 Task: Look for space in Antsirabe, Madagascar from 2nd June, 2023 to 15th June, 2023 for 2 adults and 1 pet in price range Rs.10000 to Rs.15000. Place can be entire place with 1  bedroom having 1 bed and 1 bathroom. Property type can be house, flat, guest house, hotel. Booking option can be shelf check-in. Required host language is English.
Action: Mouse moved to (557, 71)
Screenshot: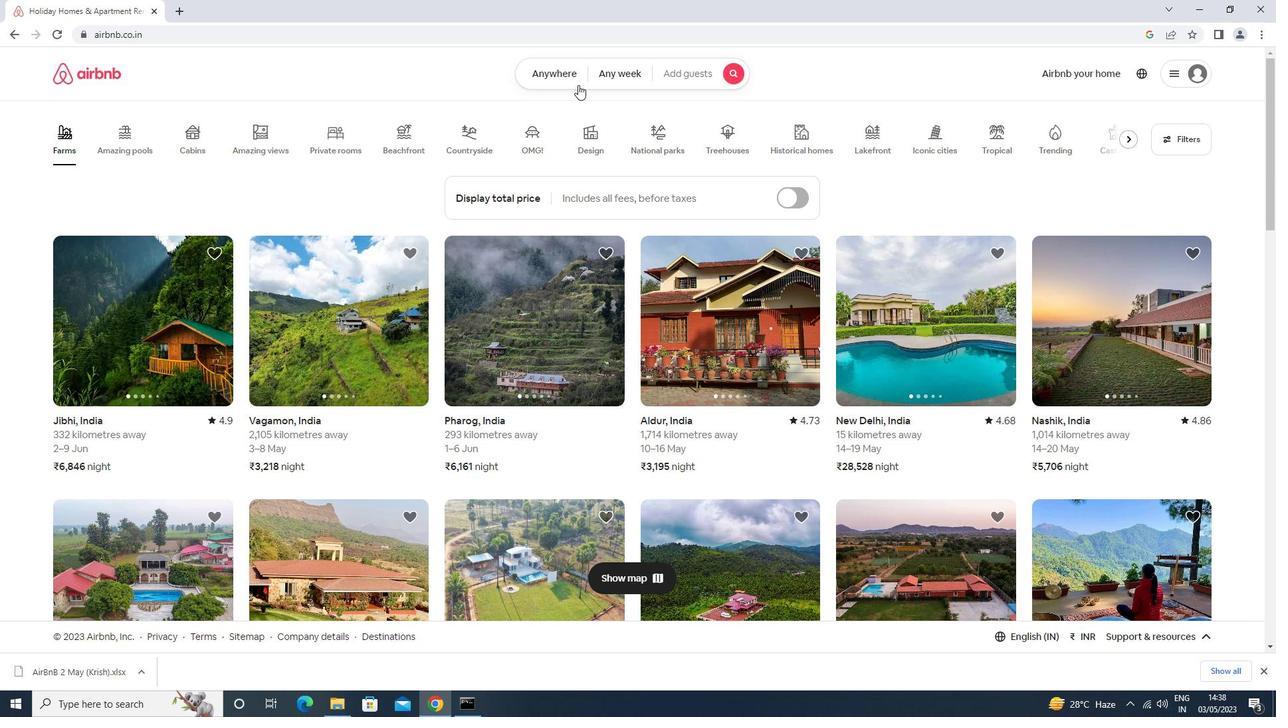 
Action: Mouse pressed left at (557, 71)
Screenshot: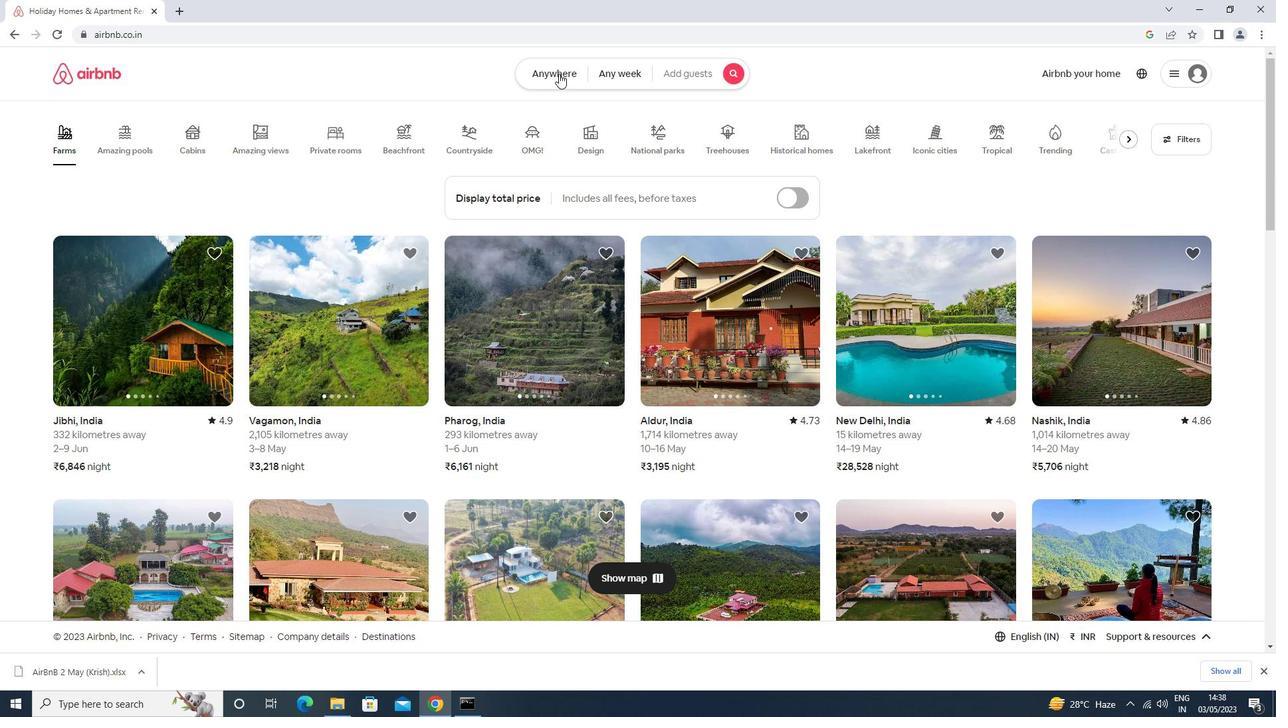 
Action: Mouse moved to (510, 123)
Screenshot: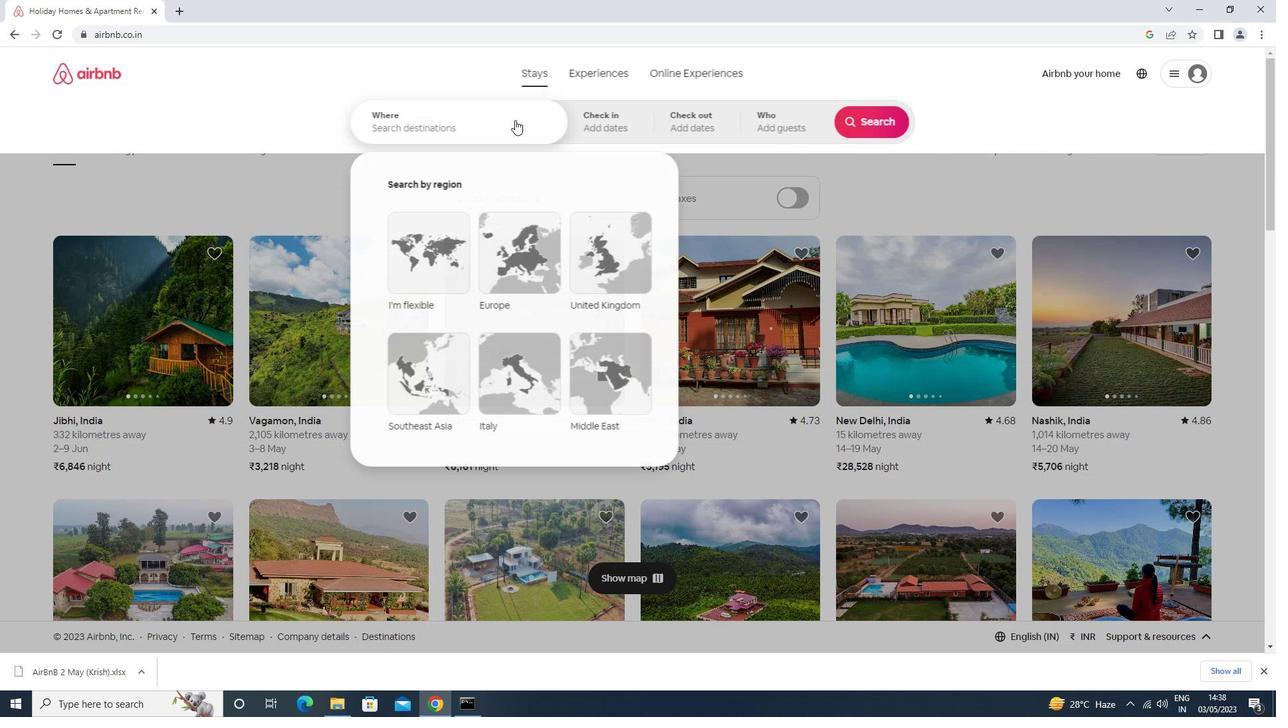 
Action: Mouse pressed left at (510, 123)
Screenshot: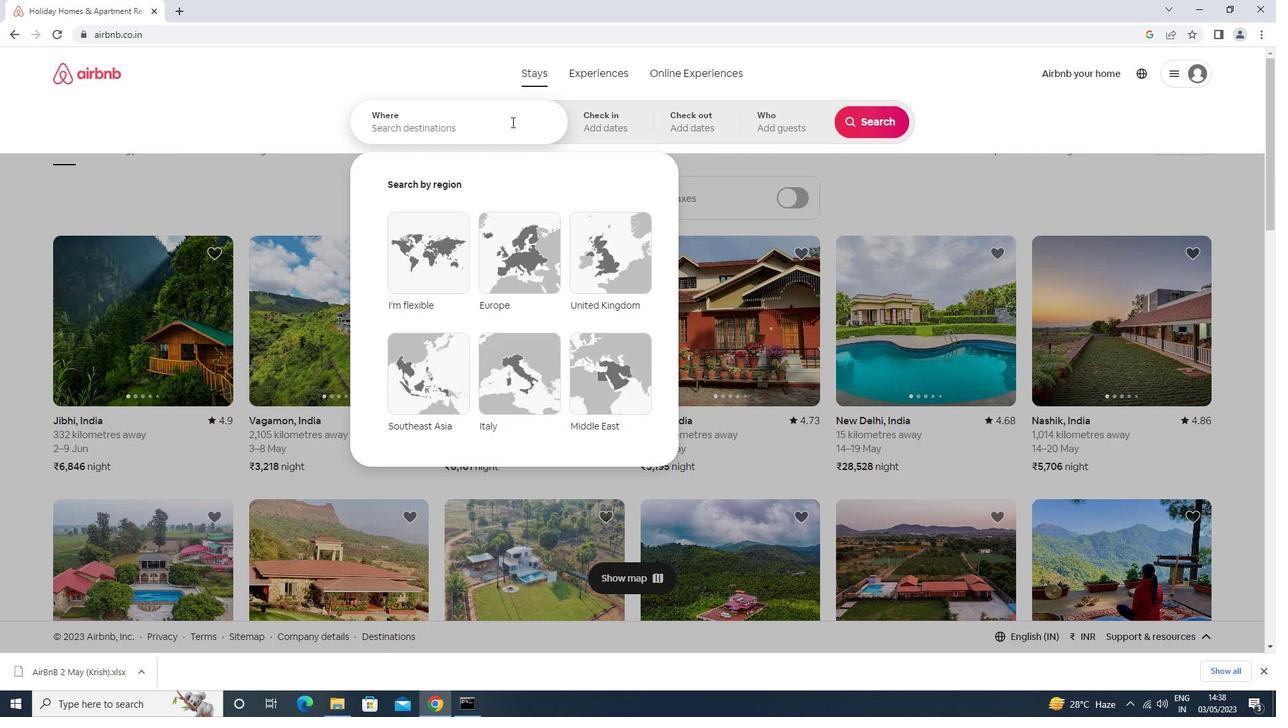 
Action: Mouse moved to (505, 126)
Screenshot: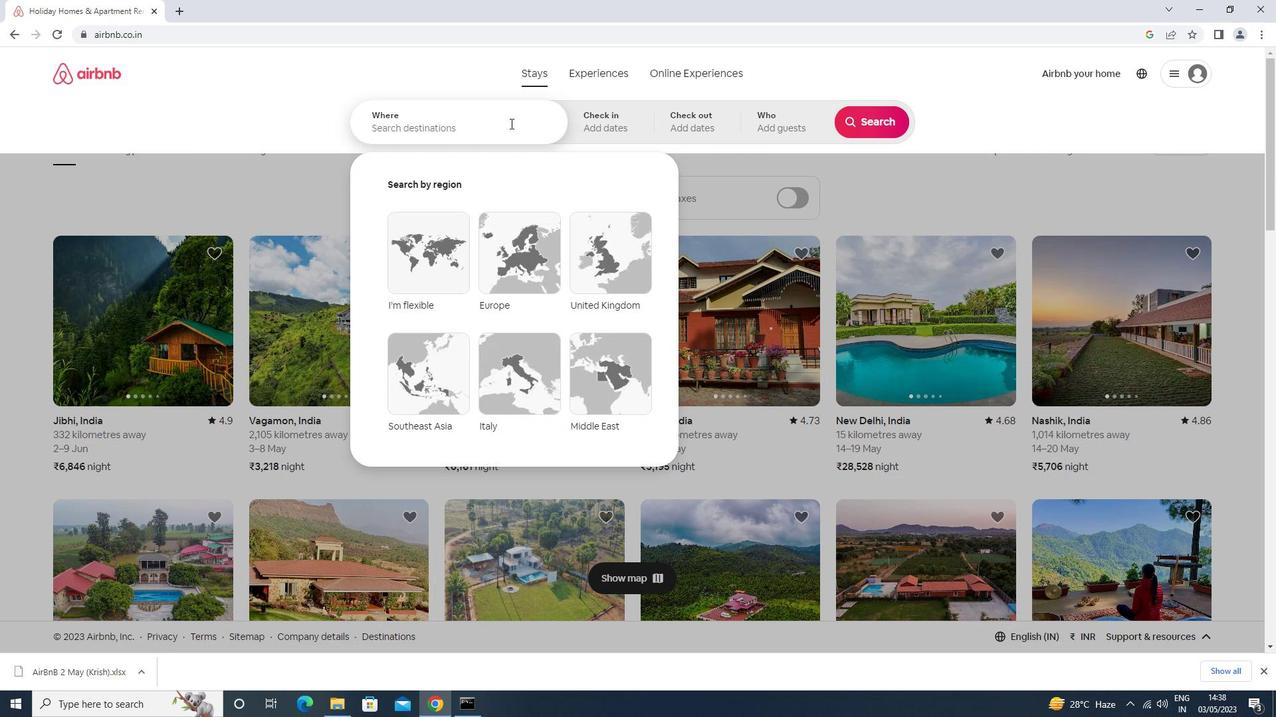 
Action: Key pressed antsirabe<Key.down><Key.down><Key.enter>
Screenshot: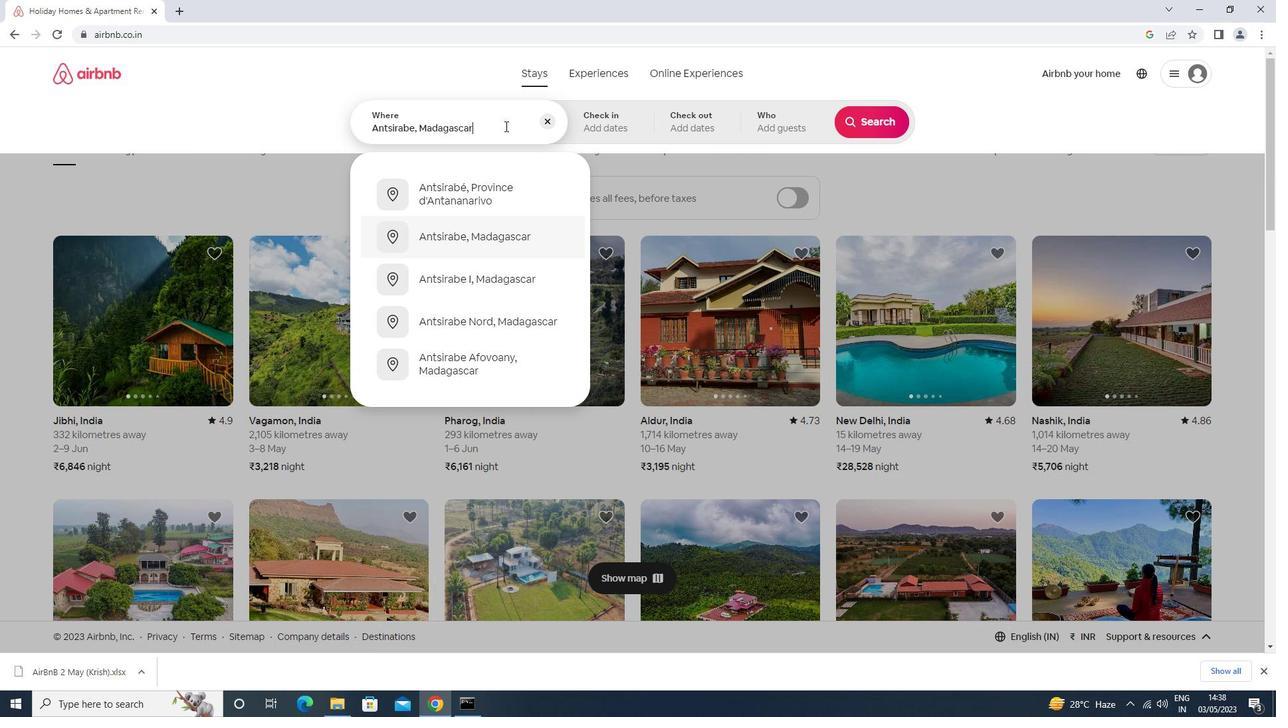 
Action: Mouse moved to (820, 286)
Screenshot: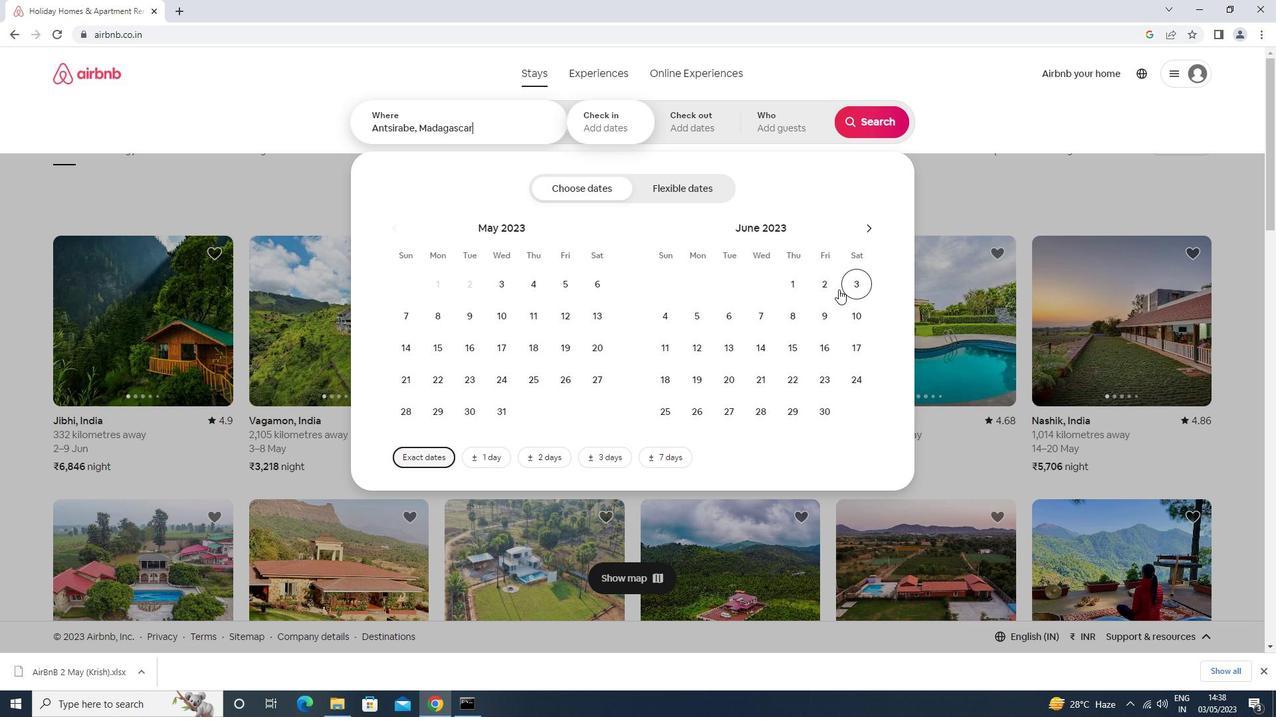 
Action: Mouse pressed left at (820, 286)
Screenshot: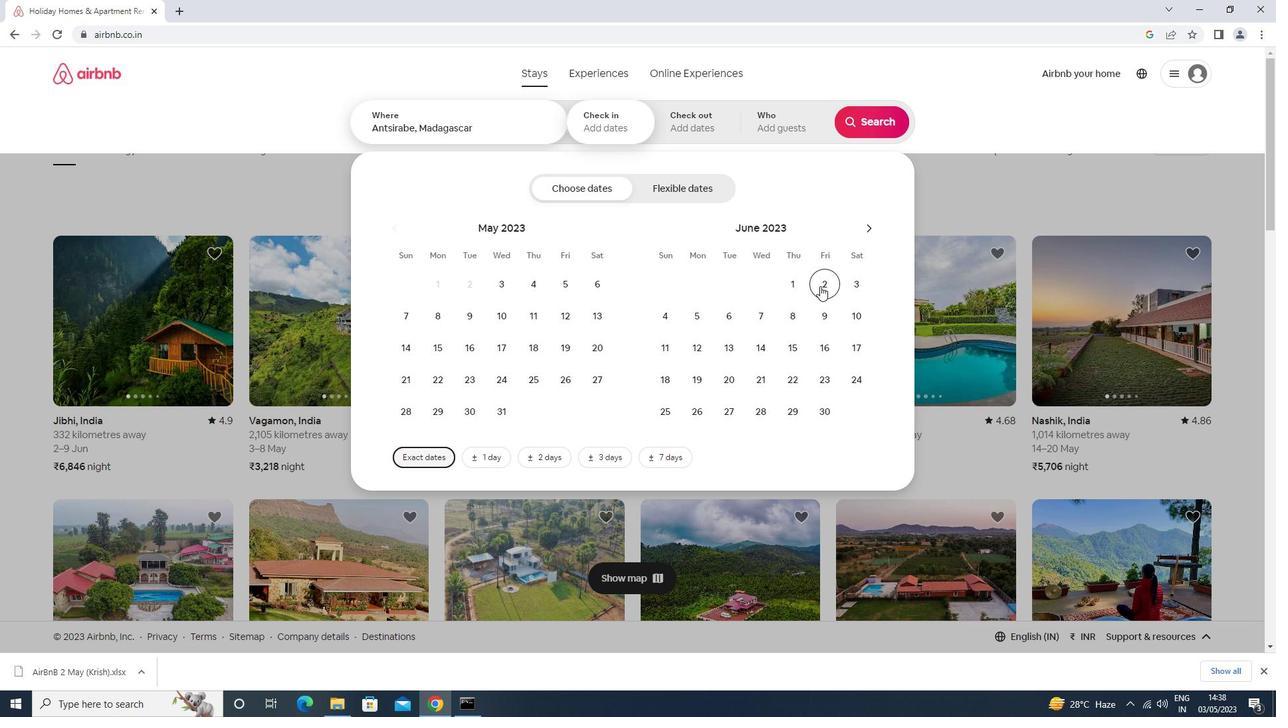
Action: Mouse moved to (789, 347)
Screenshot: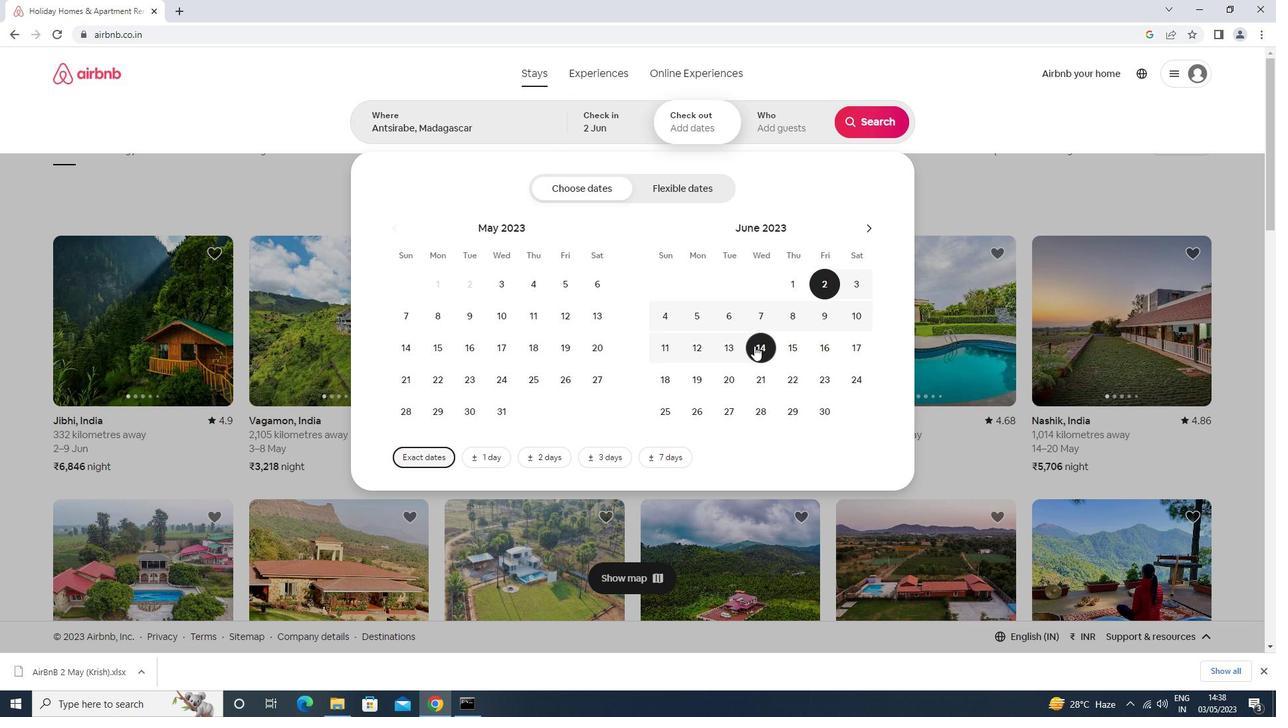 
Action: Mouse pressed left at (789, 347)
Screenshot: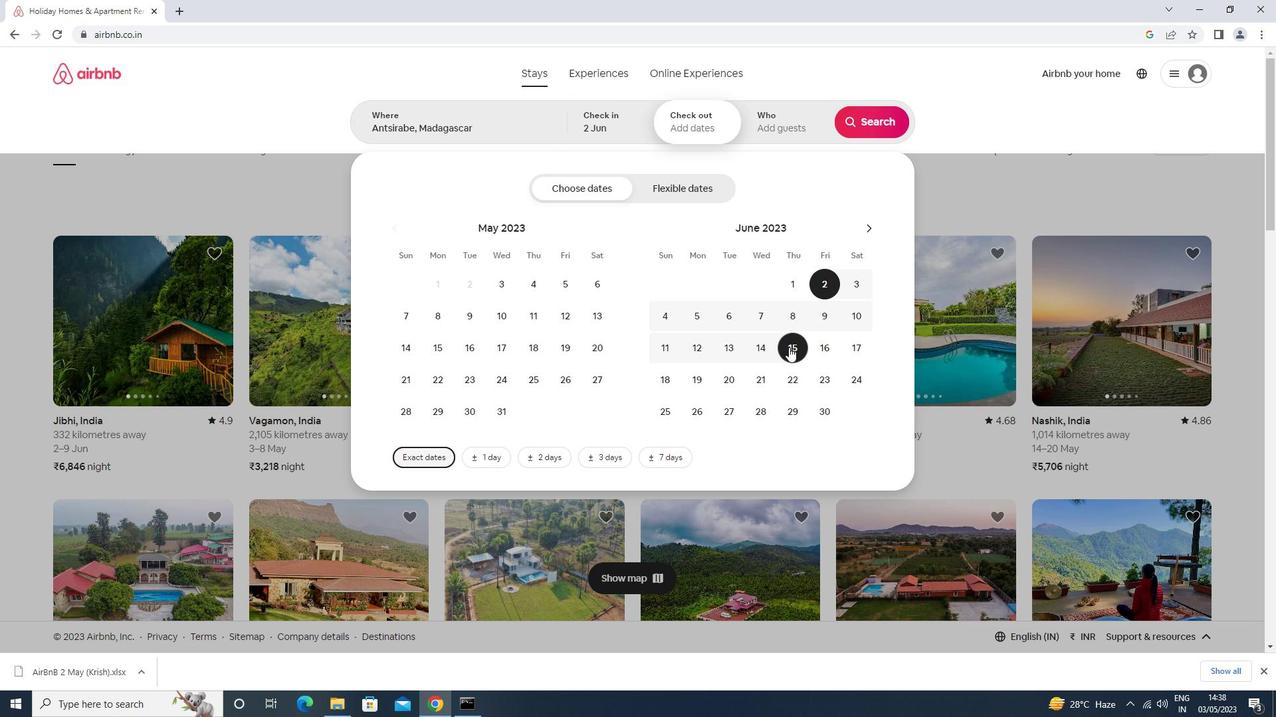 
Action: Mouse moved to (795, 117)
Screenshot: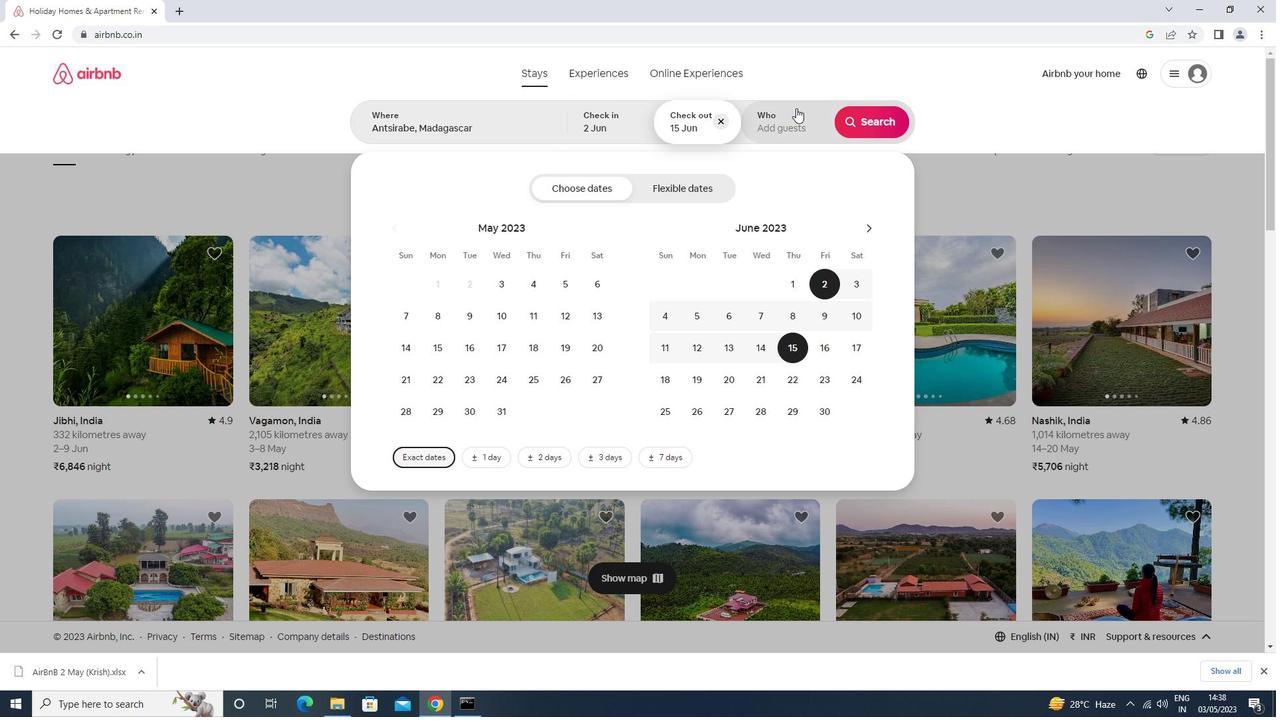 
Action: Mouse pressed left at (795, 117)
Screenshot: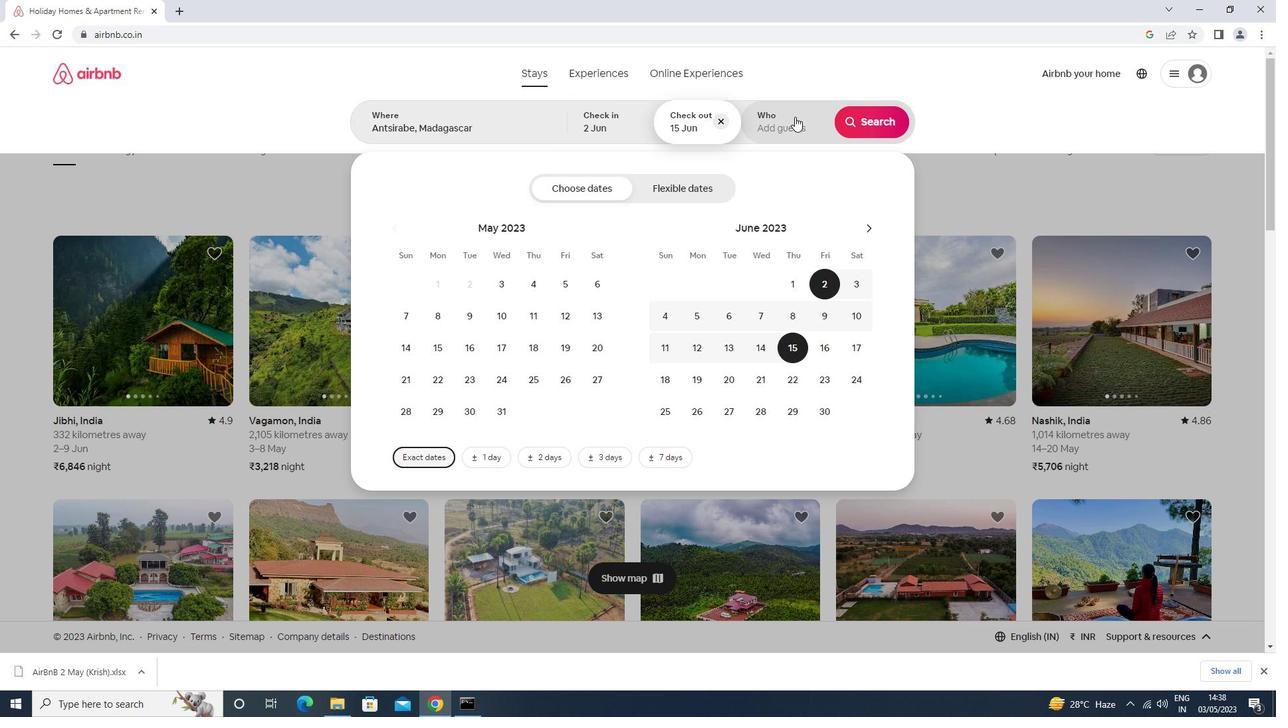 
Action: Mouse moved to (872, 188)
Screenshot: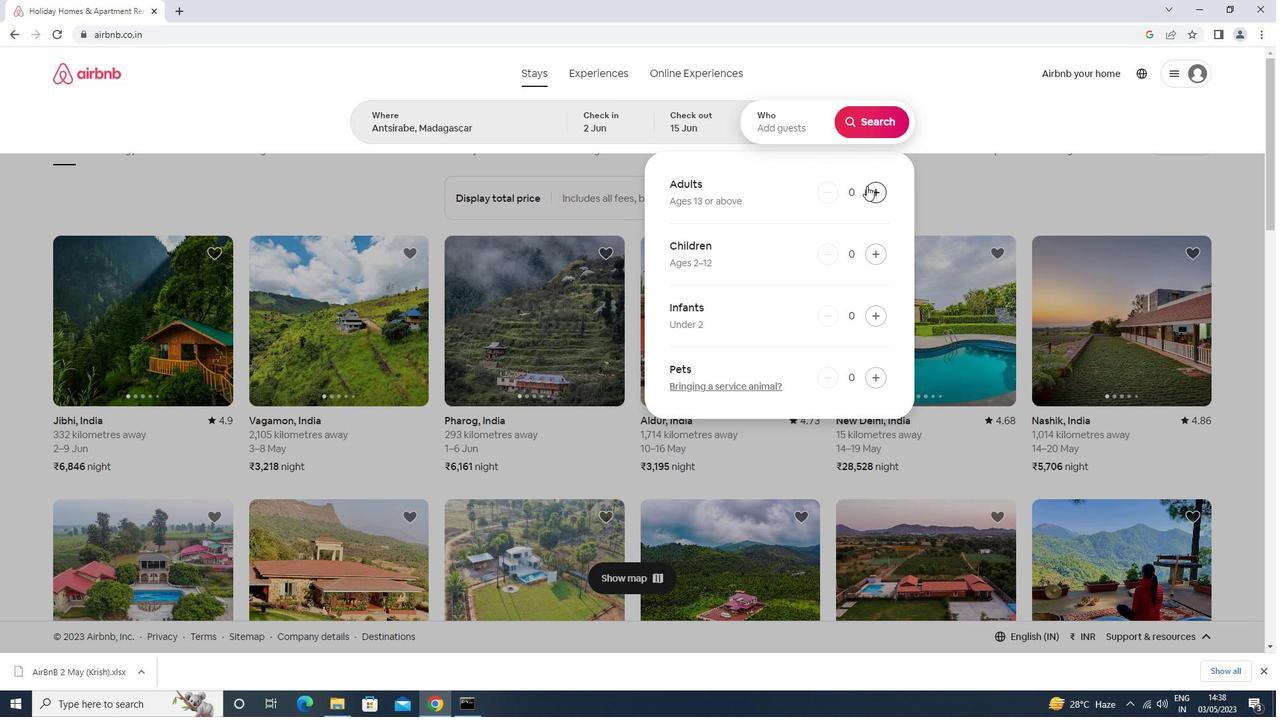 
Action: Mouse pressed left at (872, 188)
Screenshot: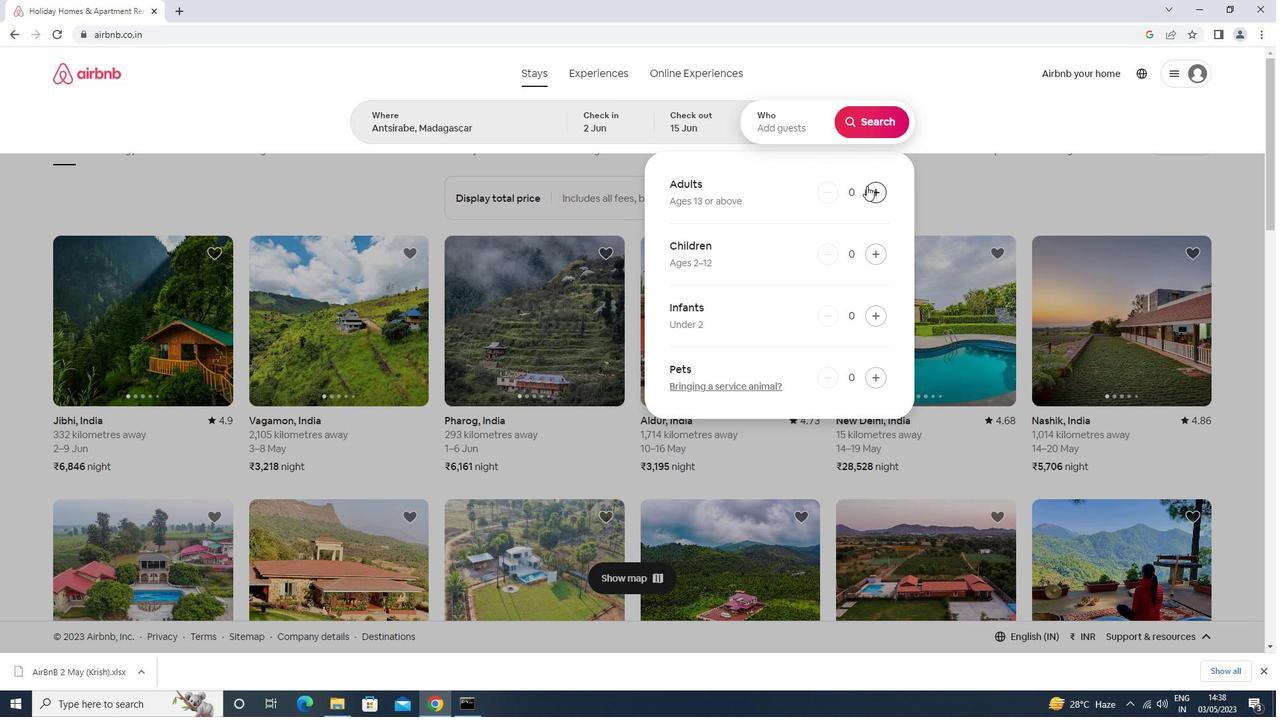 
Action: Mouse moved to (873, 188)
Screenshot: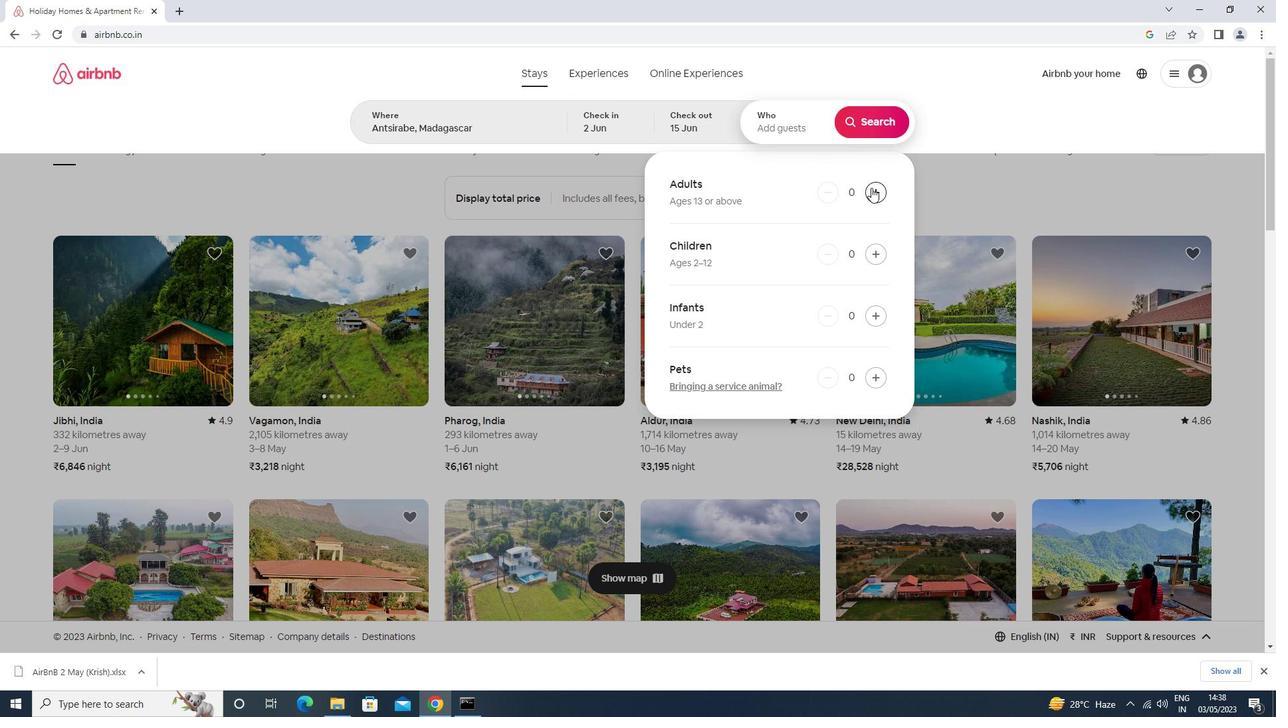 
Action: Mouse pressed left at (873, 188)
Screenshot: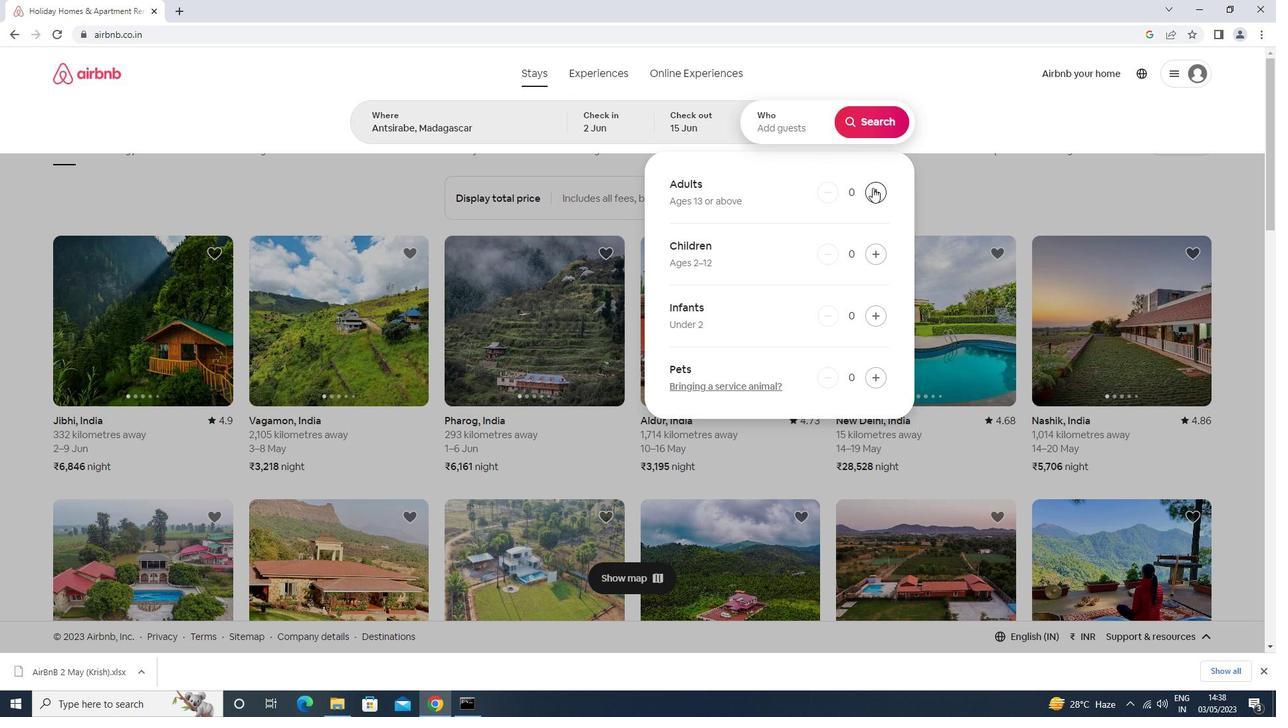 
Action: Mouse moved to (878, 380)
Screenshot: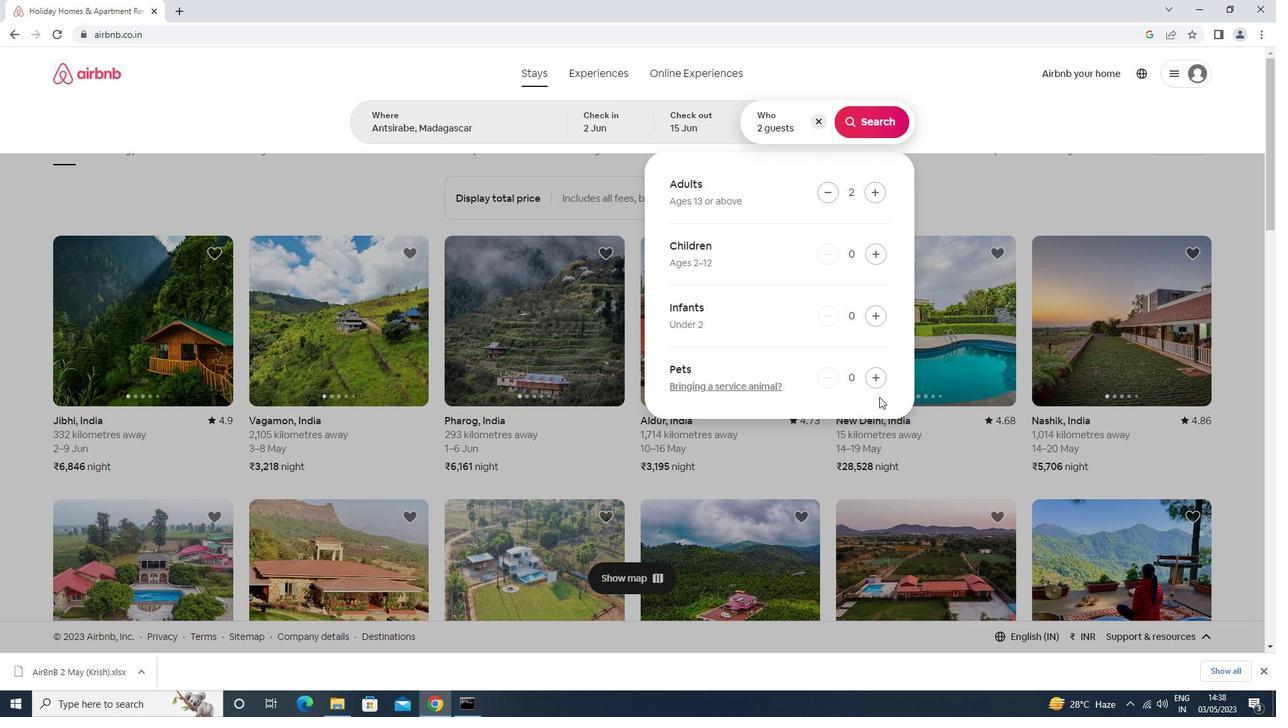 
Action: Mouse pressed left at (878, 380)
Screenshot: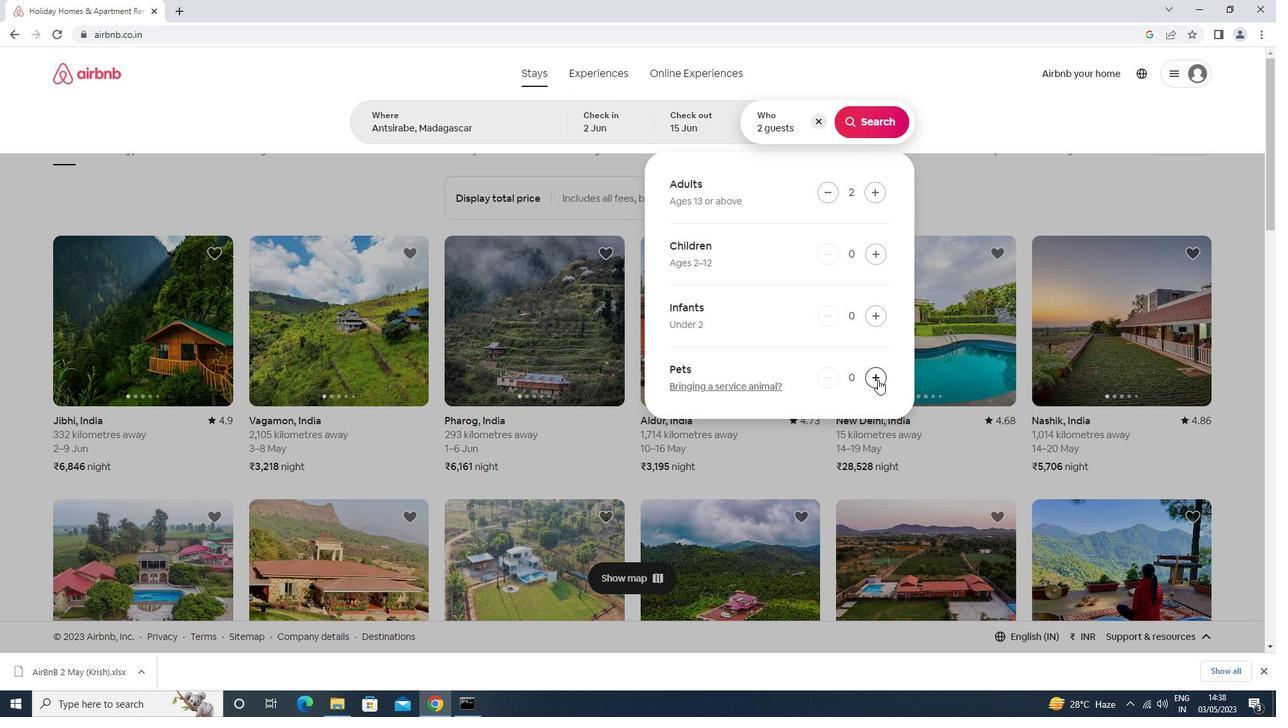 
Action: Mouse moved to (866, 107)
Screenshot: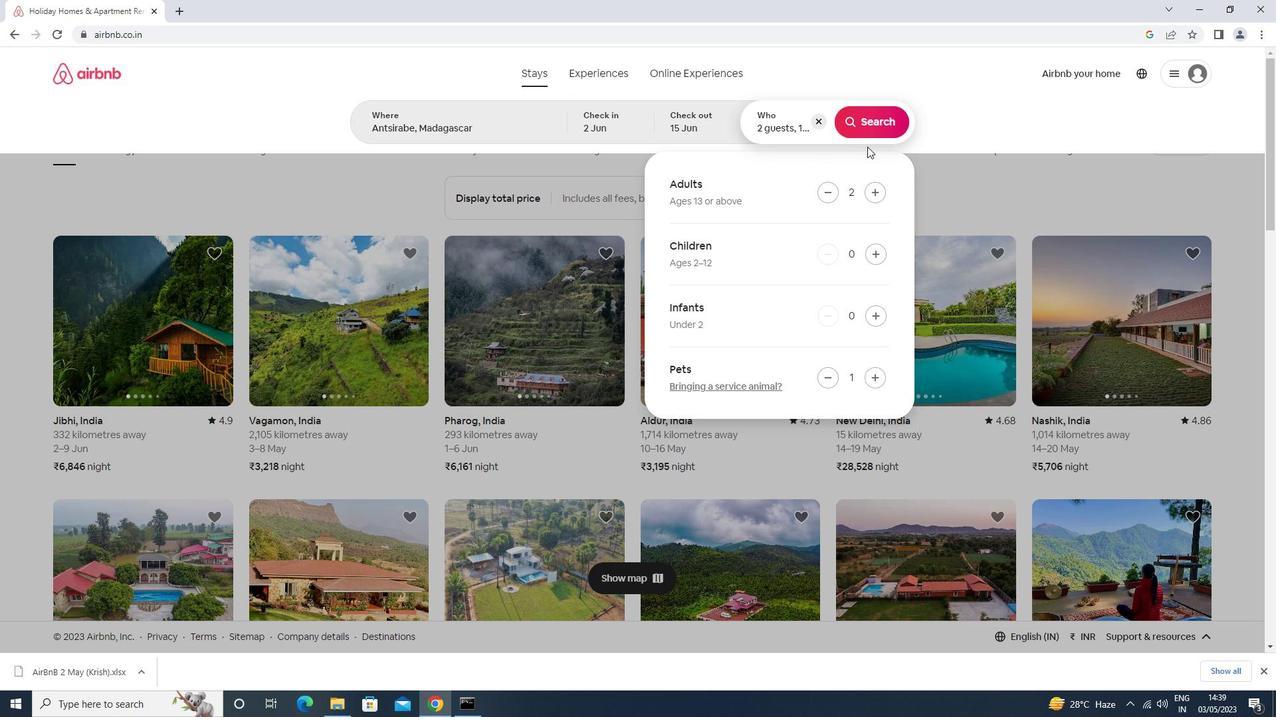 
Action: Mouse pressed left at (866, 107)
Screenshot: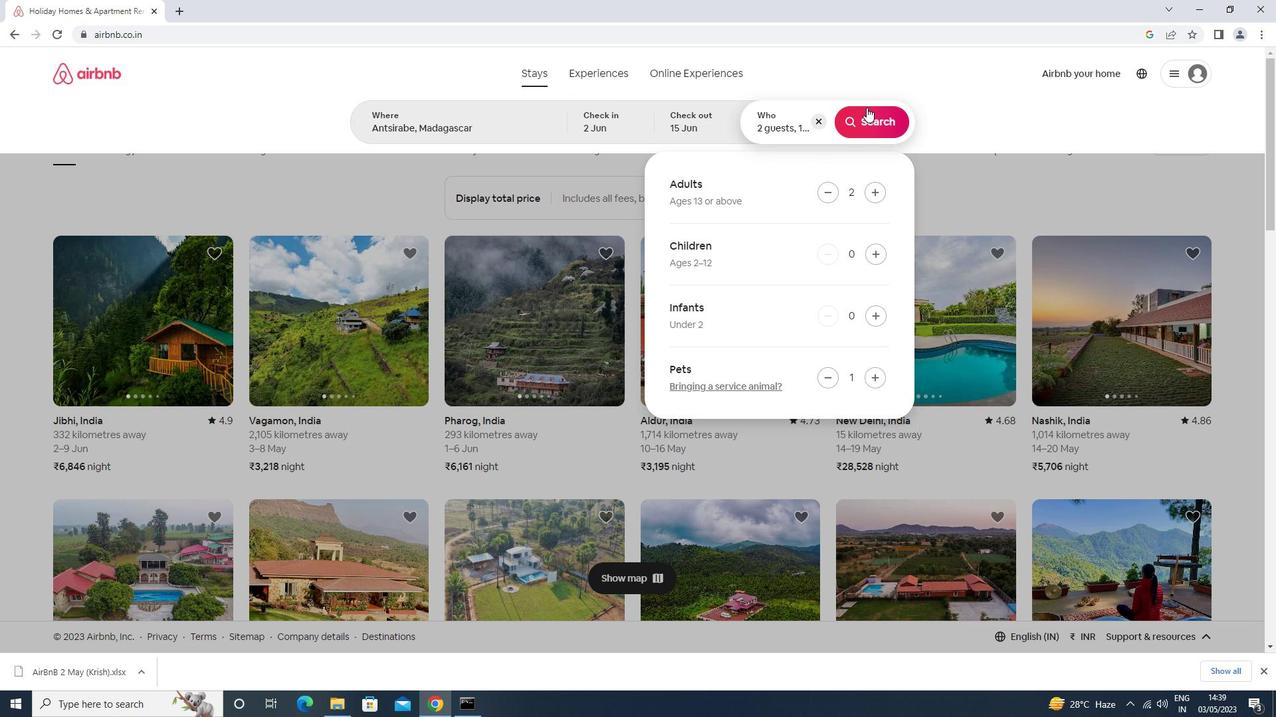 
Action: Mouse moved to (1229, 122)
Screenshot: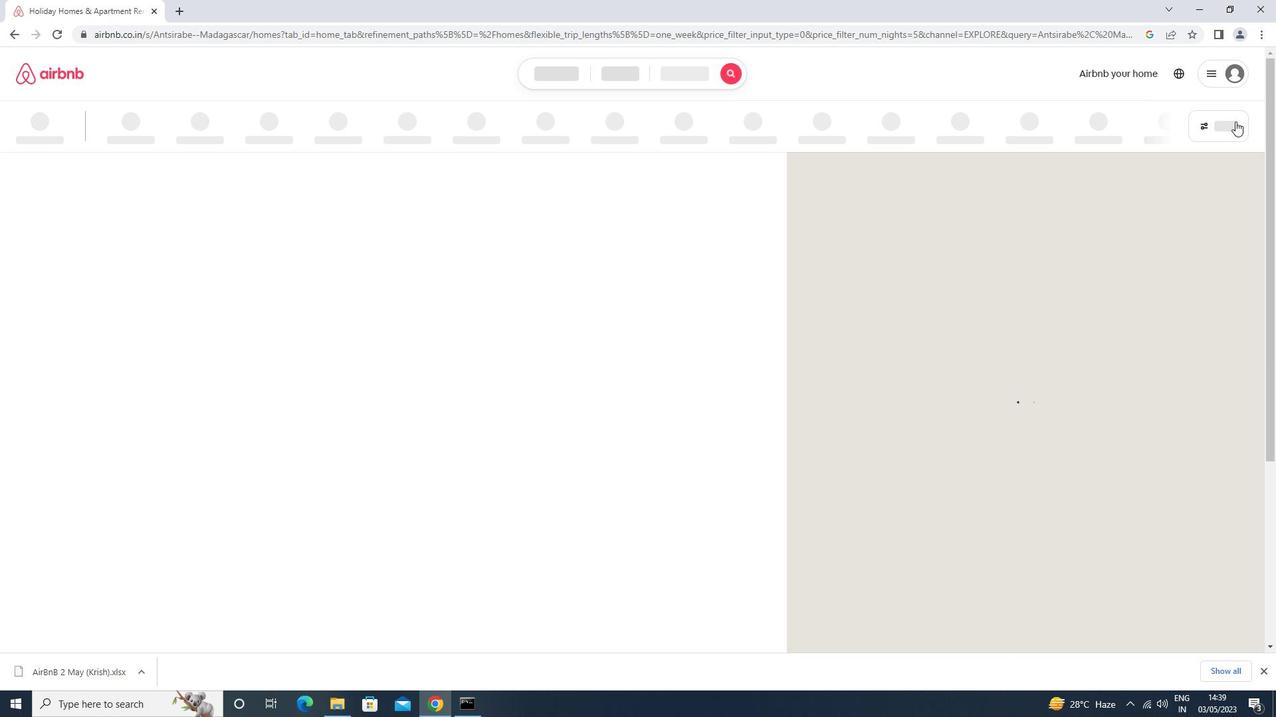 
Action: Mouse pressed left at (1229, 122)
Screenshot: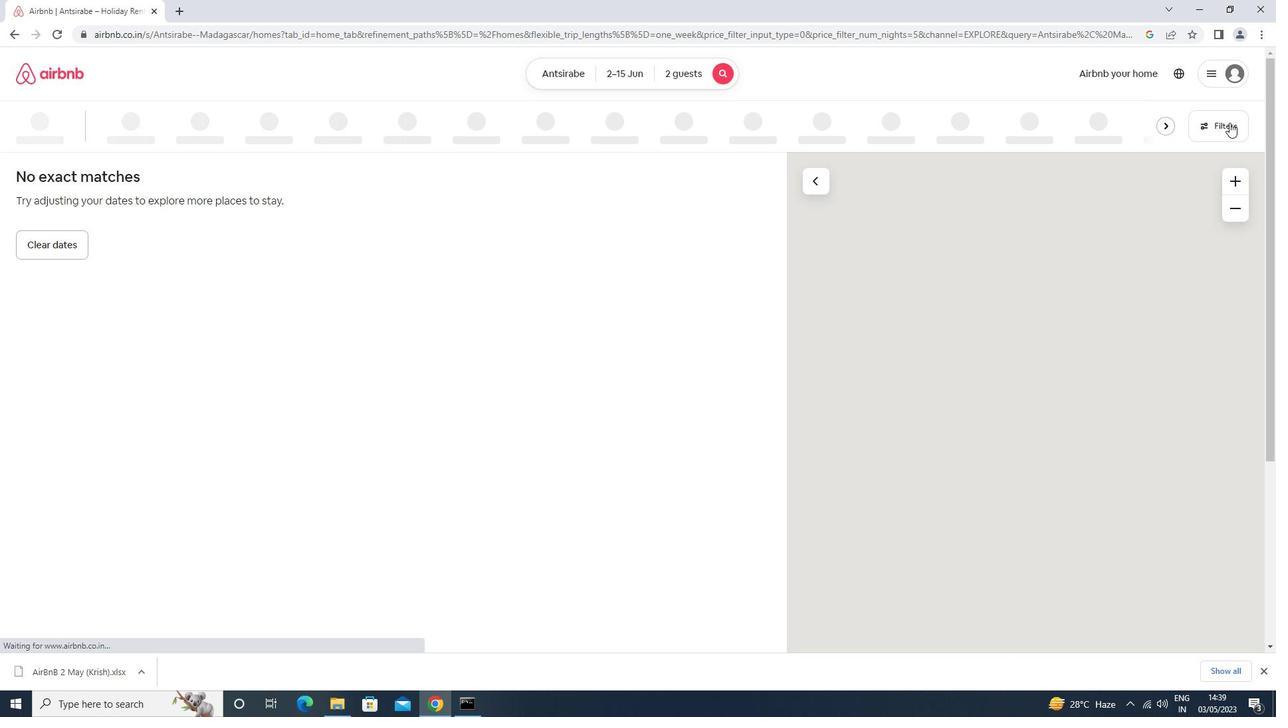 
Action: Mouse moved to (548, 208)
Screenshot: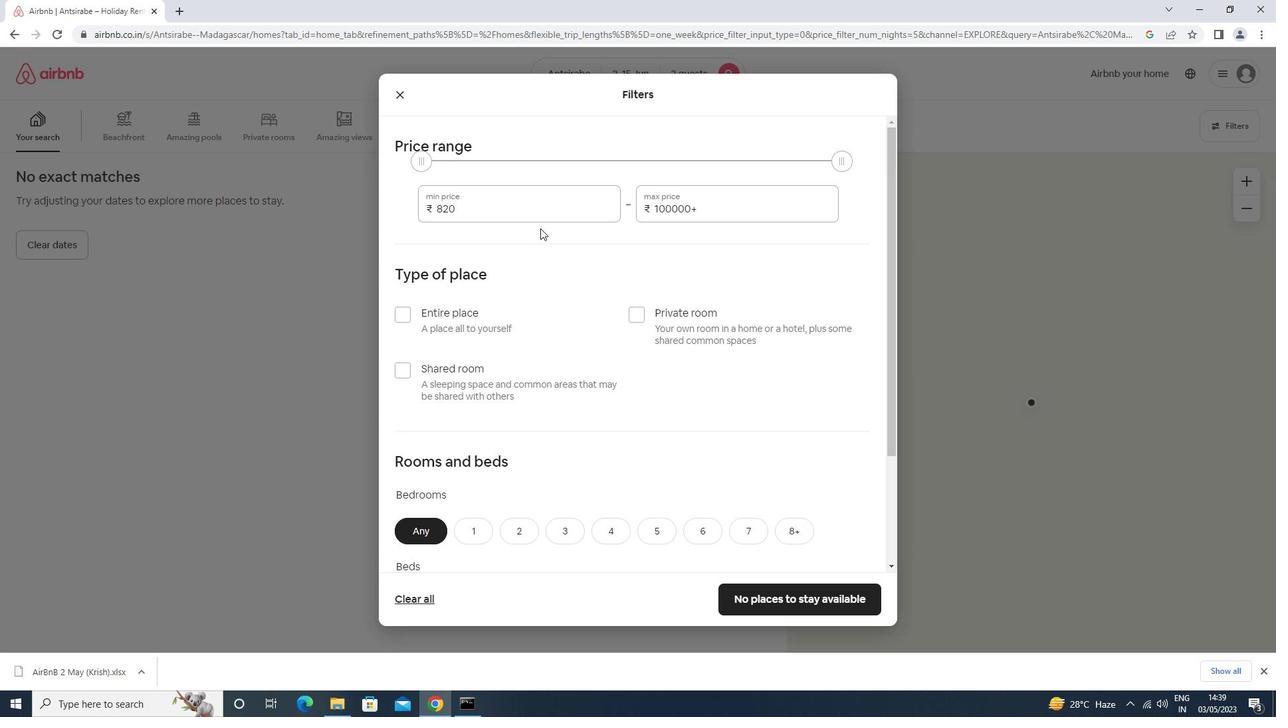 
Action: Mouse pressed left at (548, 208)
Screenshot: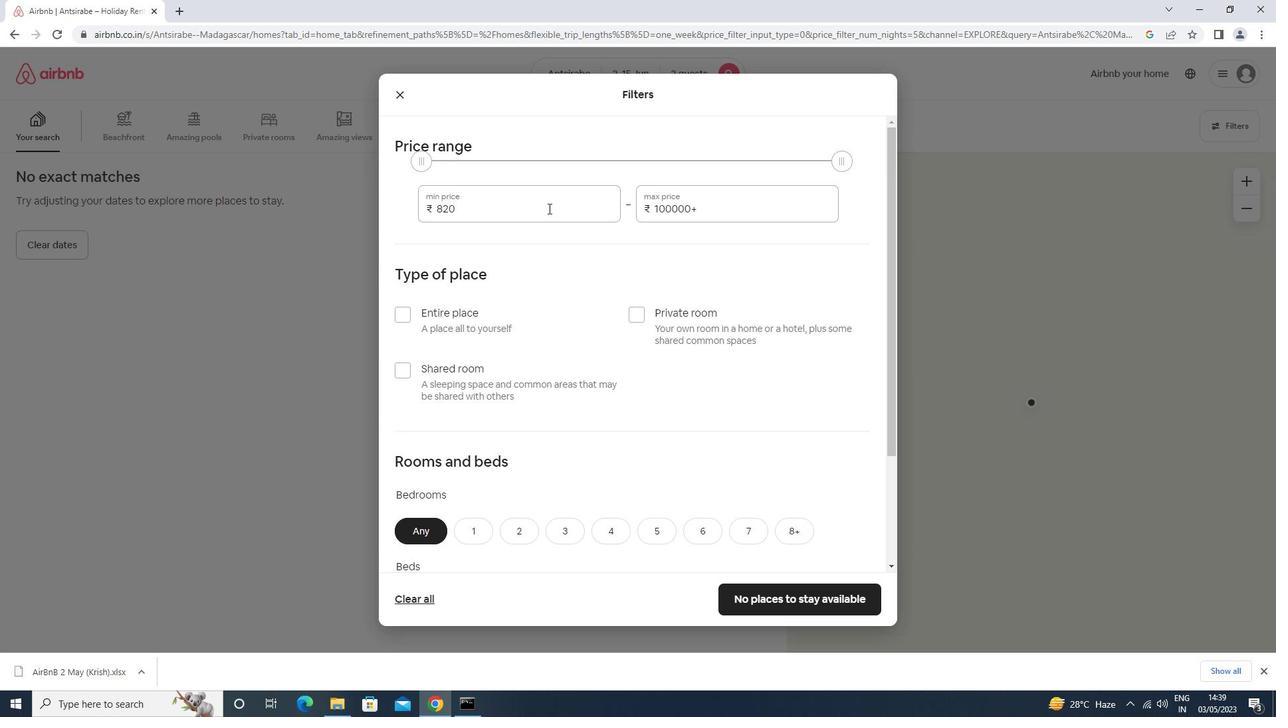 
Action: Mouse moved to (549, 210)
Screenshot: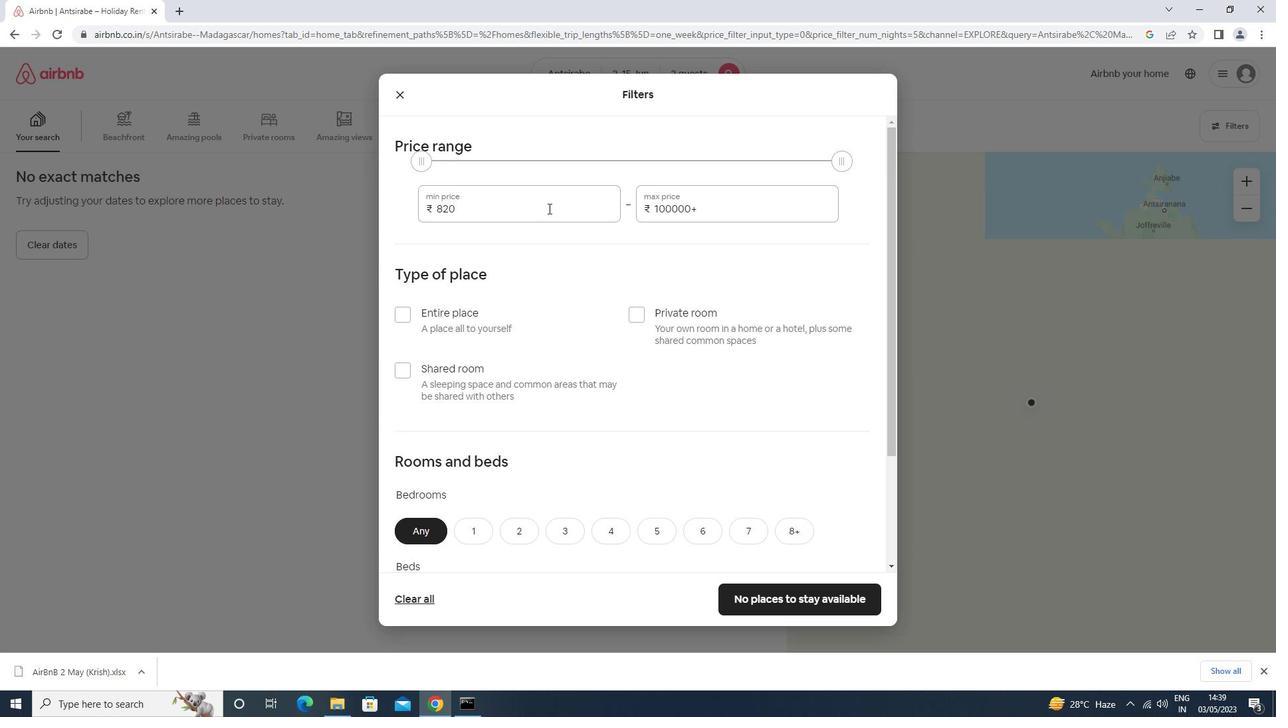 
Action: Key pressed <Key.backspace><Key.backspace><Key.backspace><Key.backspace><Key.backspace><Key.backspace><Key.backspace><Key.backspace><Key.backspace>10000<Key.tab>15000
Screenshot: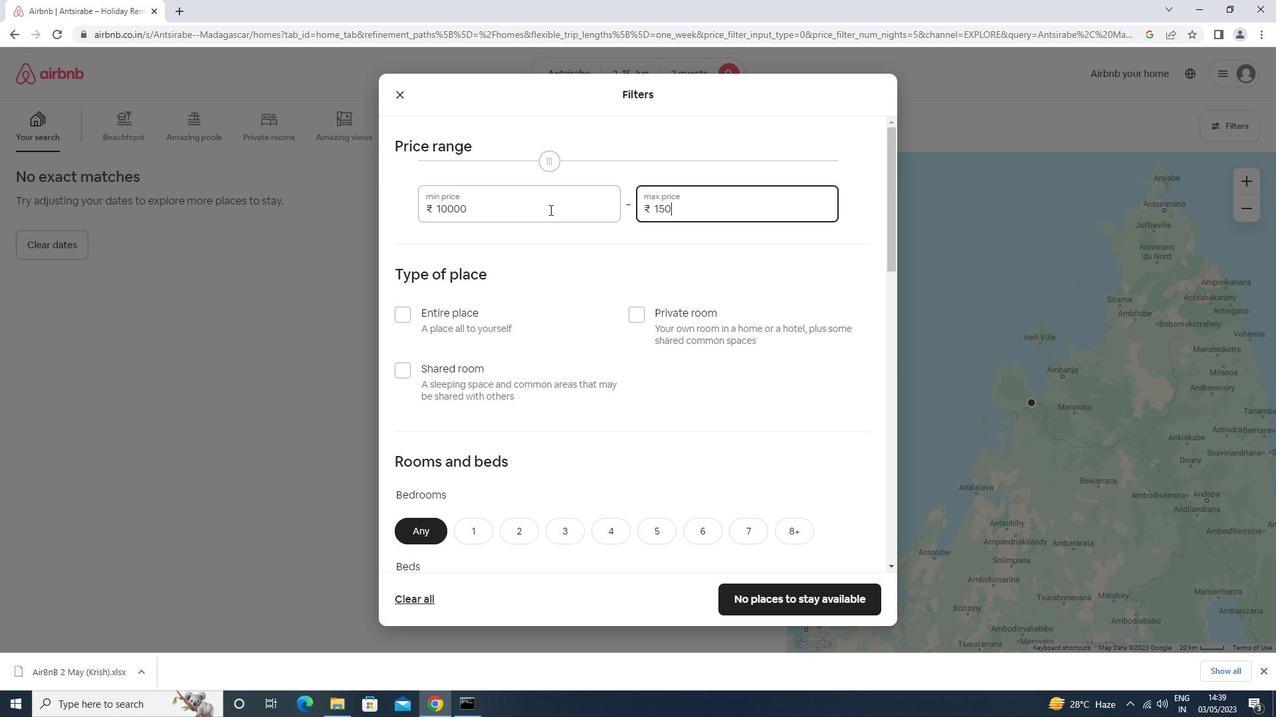 
Action: Mouse moved to (442, 323)
Screenshot: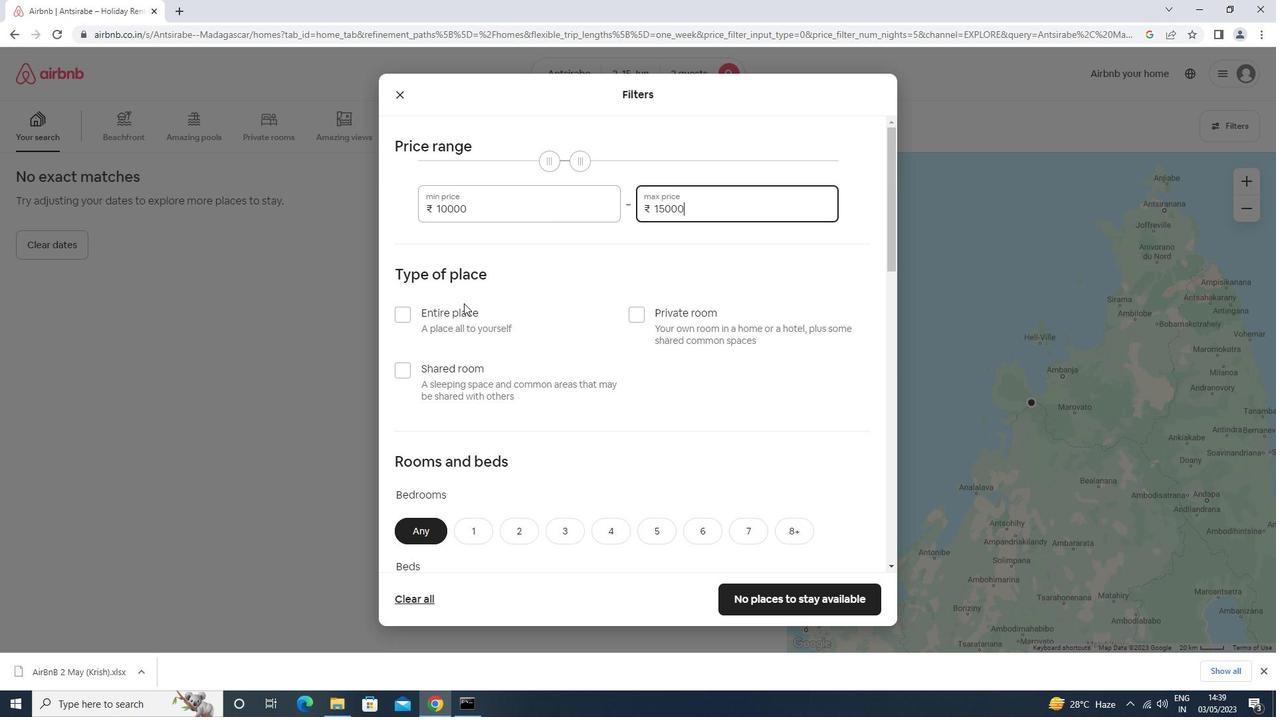 
Action: Mouse pressed left at (442, 323)
Screenshot: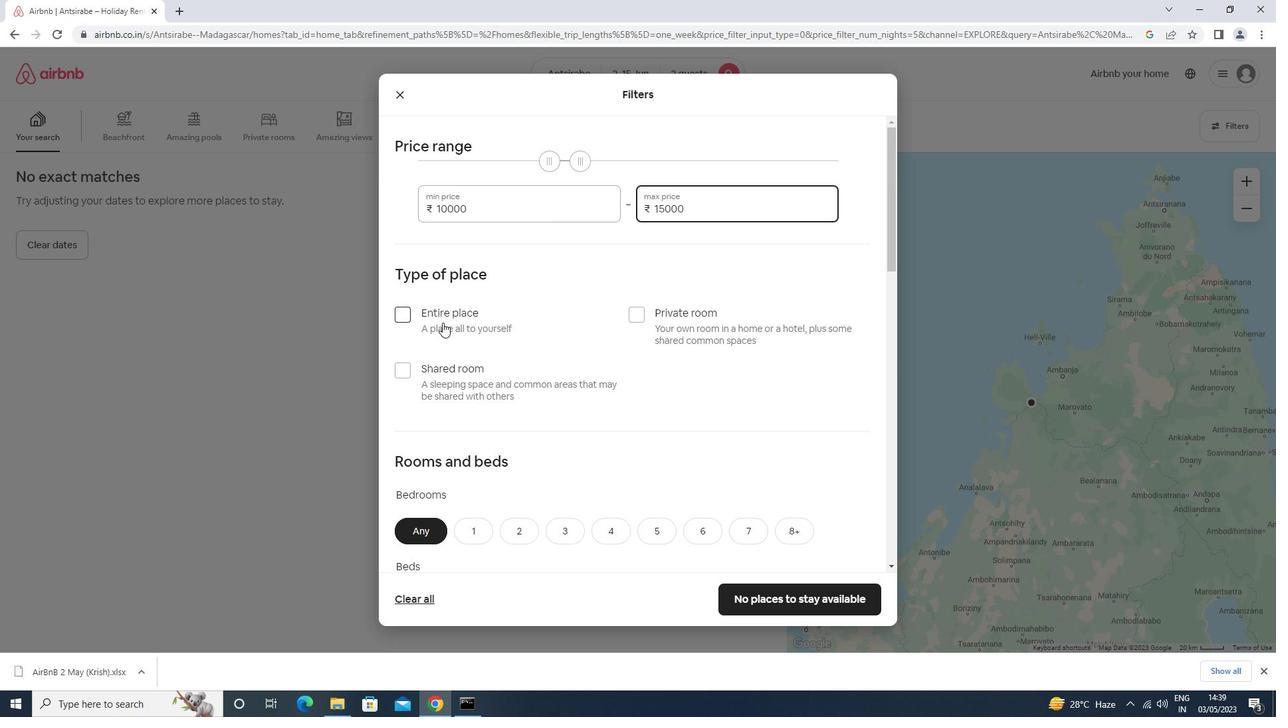 
Action: Mouse moved to (446, 315)
Screenshot: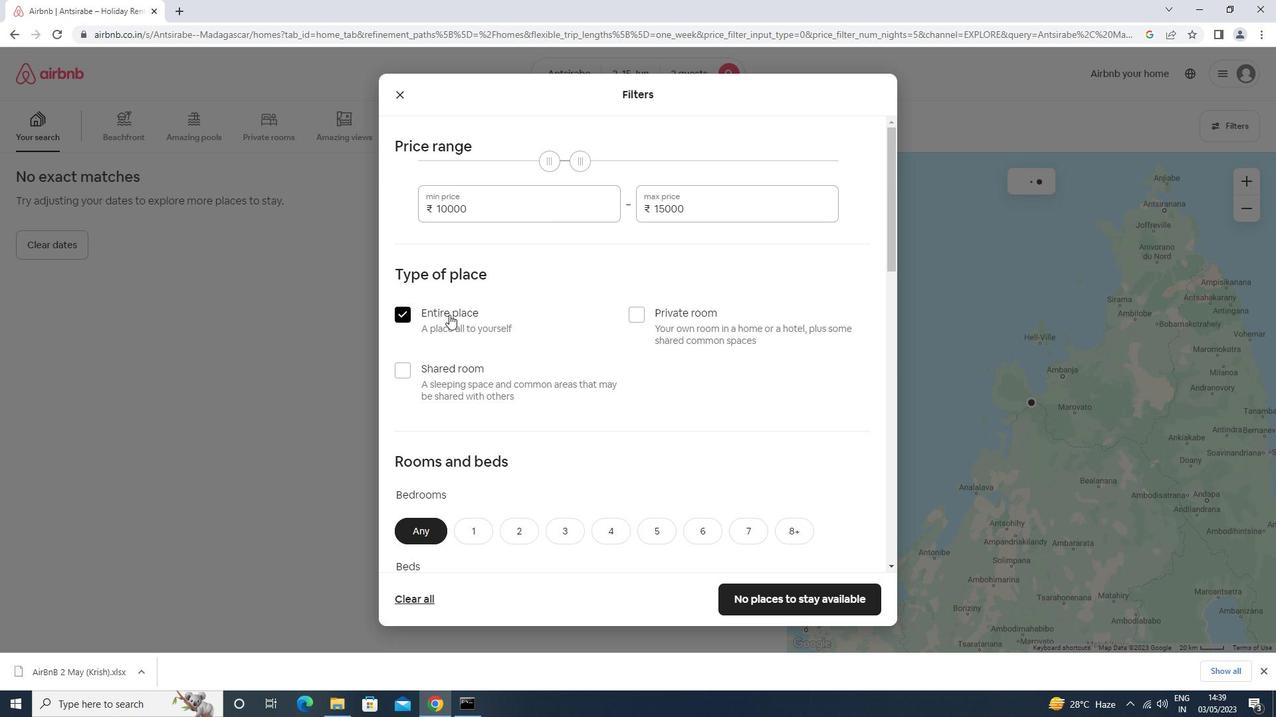 
Action: Mouse scrolled (446, 314) with delta (0, 0)
Screenshot: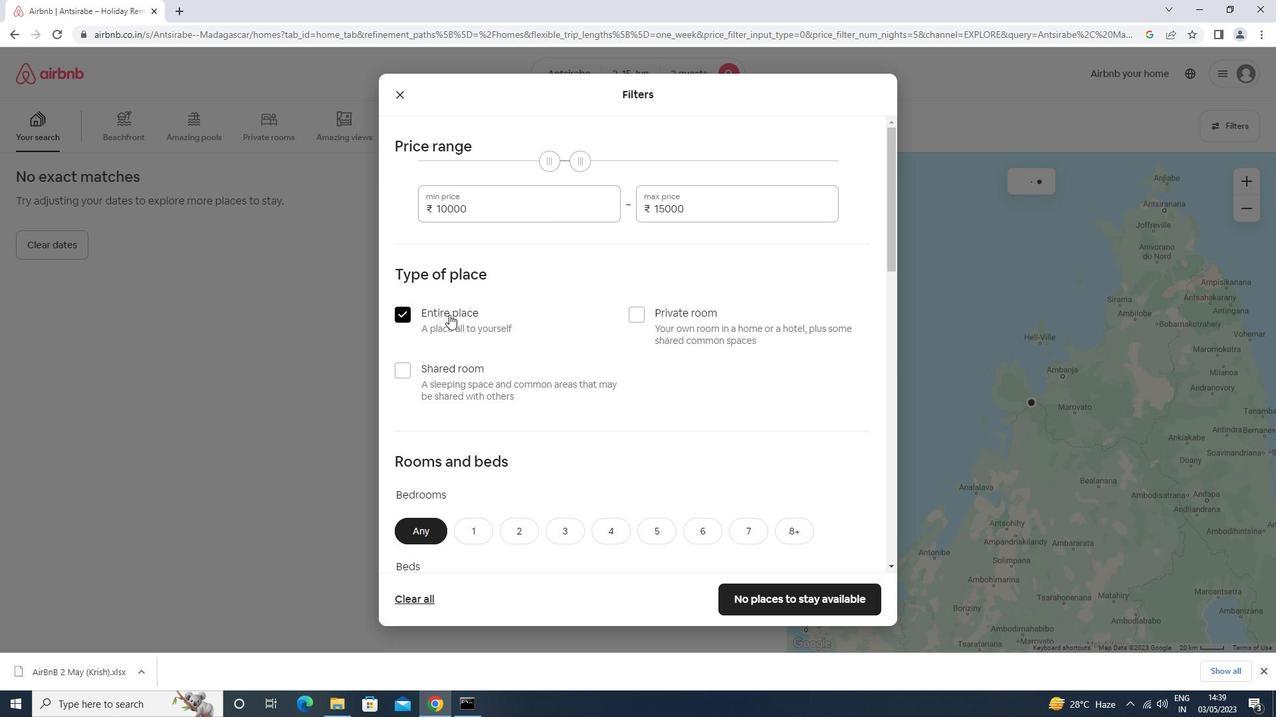 
Action: Mouse scrolled (446, 314) with delta (0, 0)
Screenshot: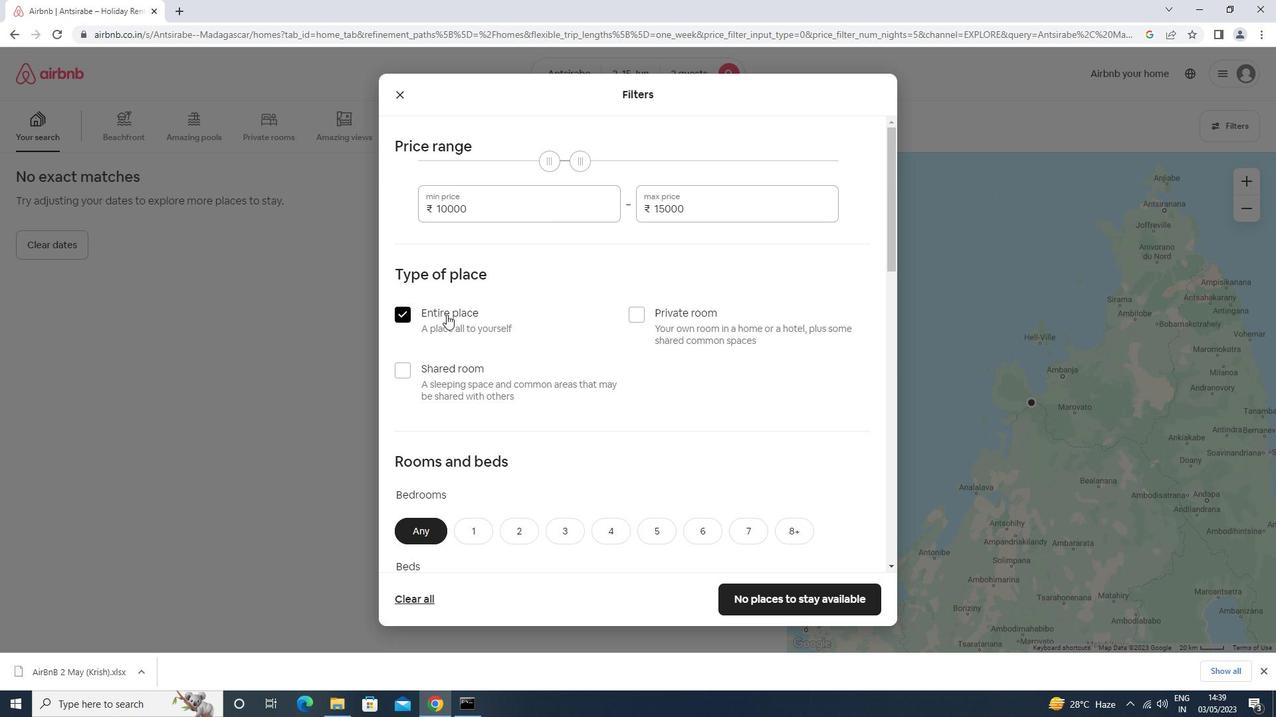 
Action: Mouse scrolled (446, 314) with delta (0, 0)
Screenshot: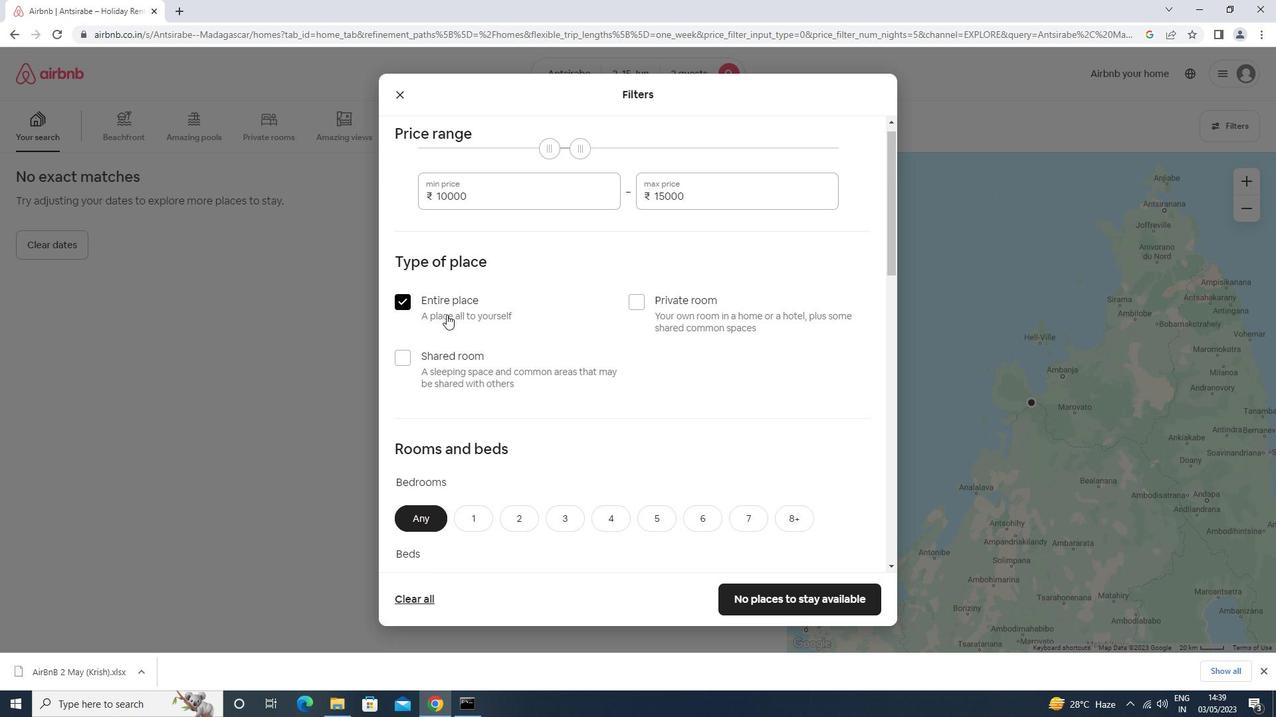 
Action: Mouse moved to (455, 331)
Screenshot: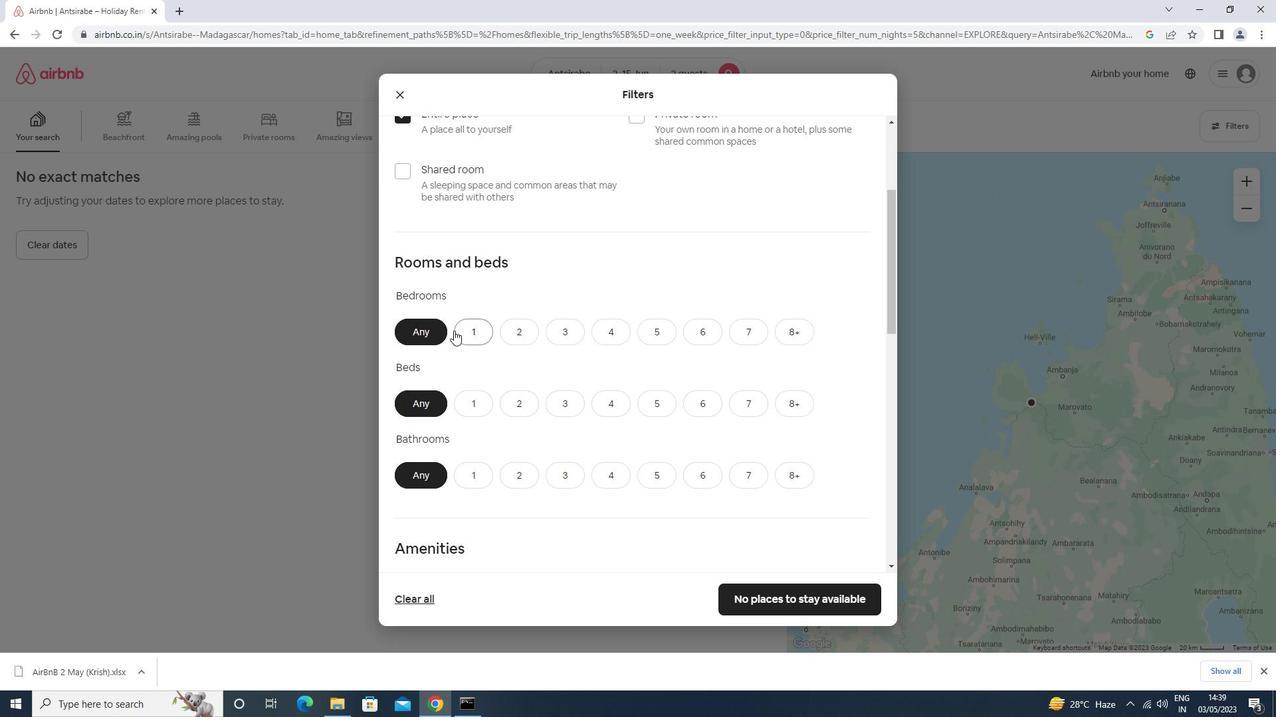 
Action: Mouse pressed left at (455, 331)
Screenshot: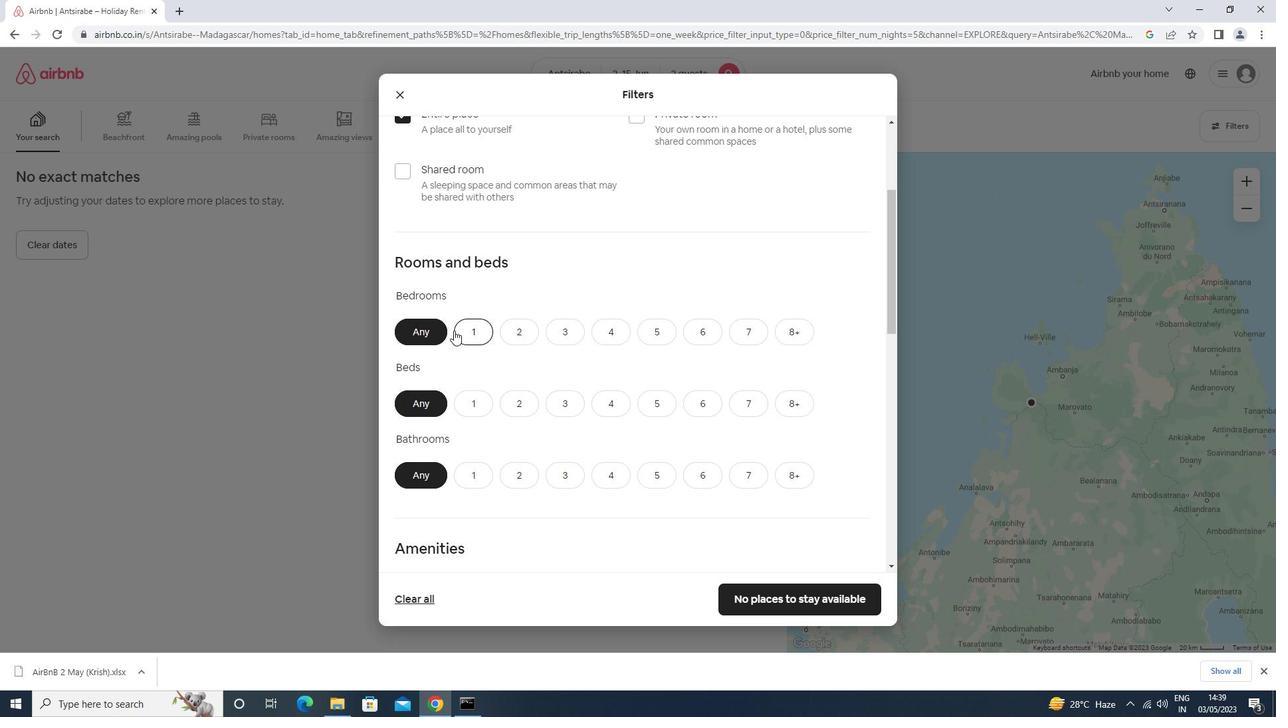 
Action: Mouse moved to (478, 402)
Screenshot: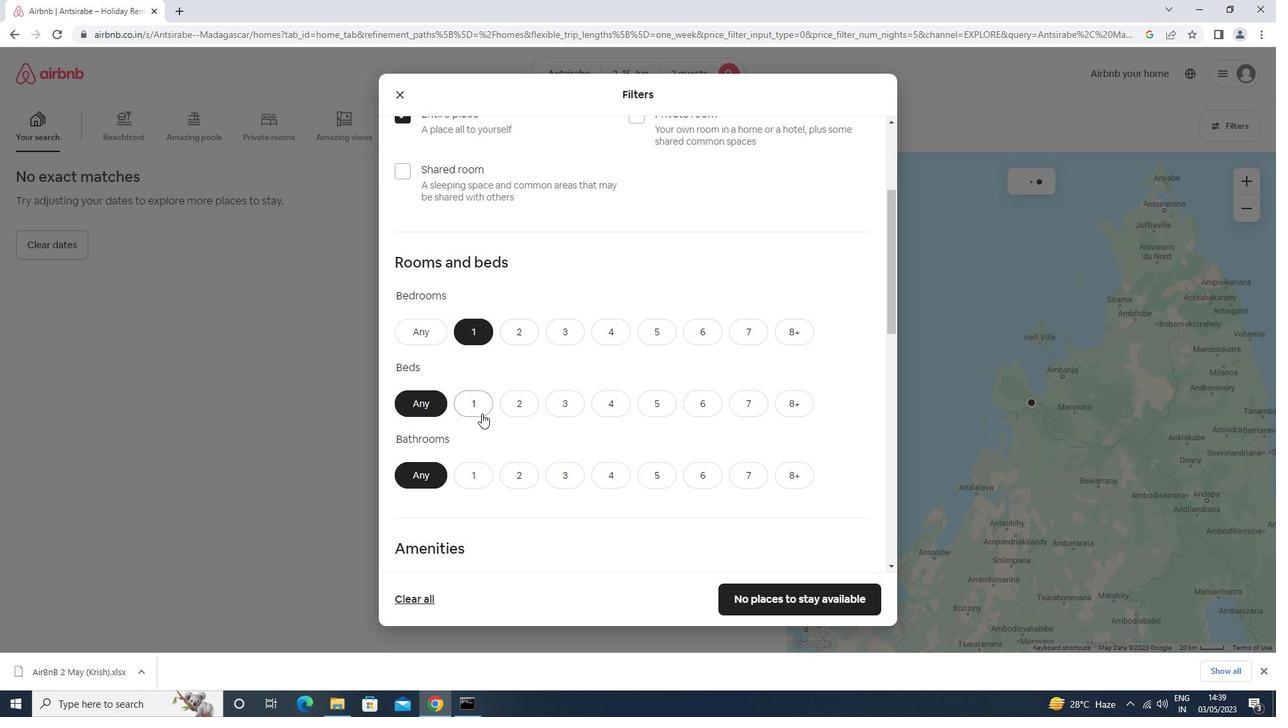 
Action: Mouse pressed left at (478, 402)
Screenshot: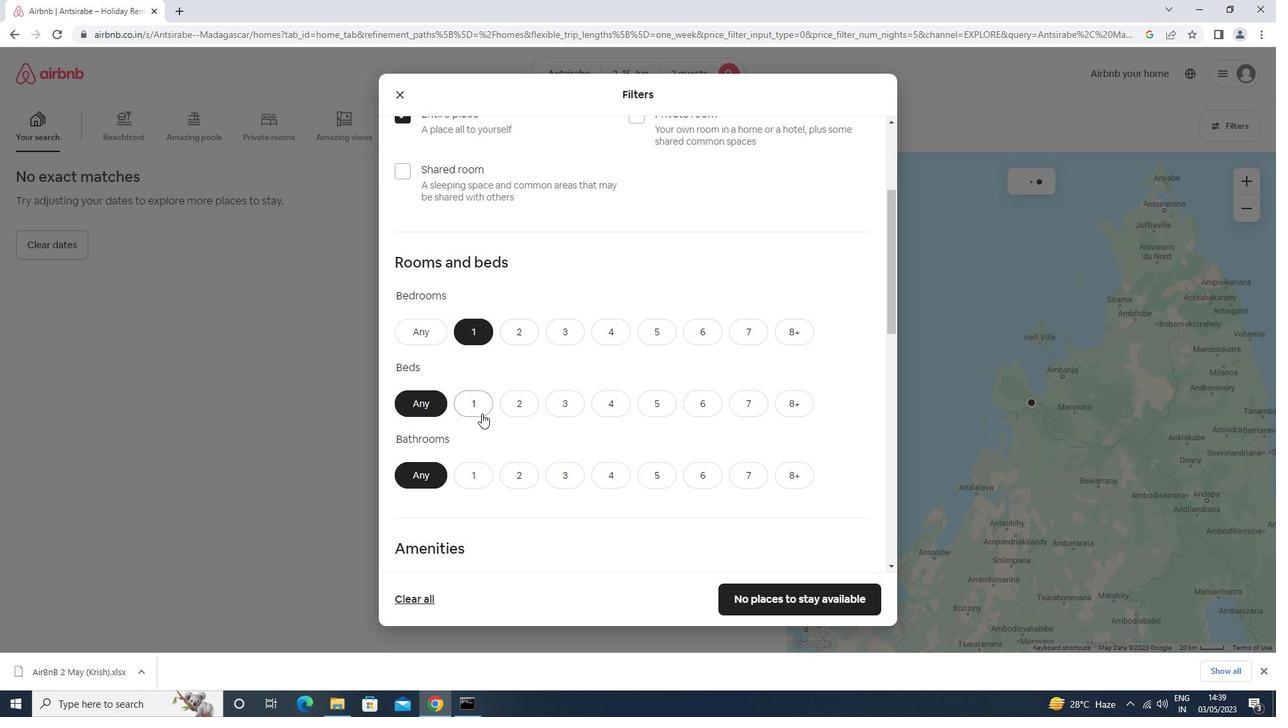 
Action: Mouse moved to (475, 472)
Screenshot: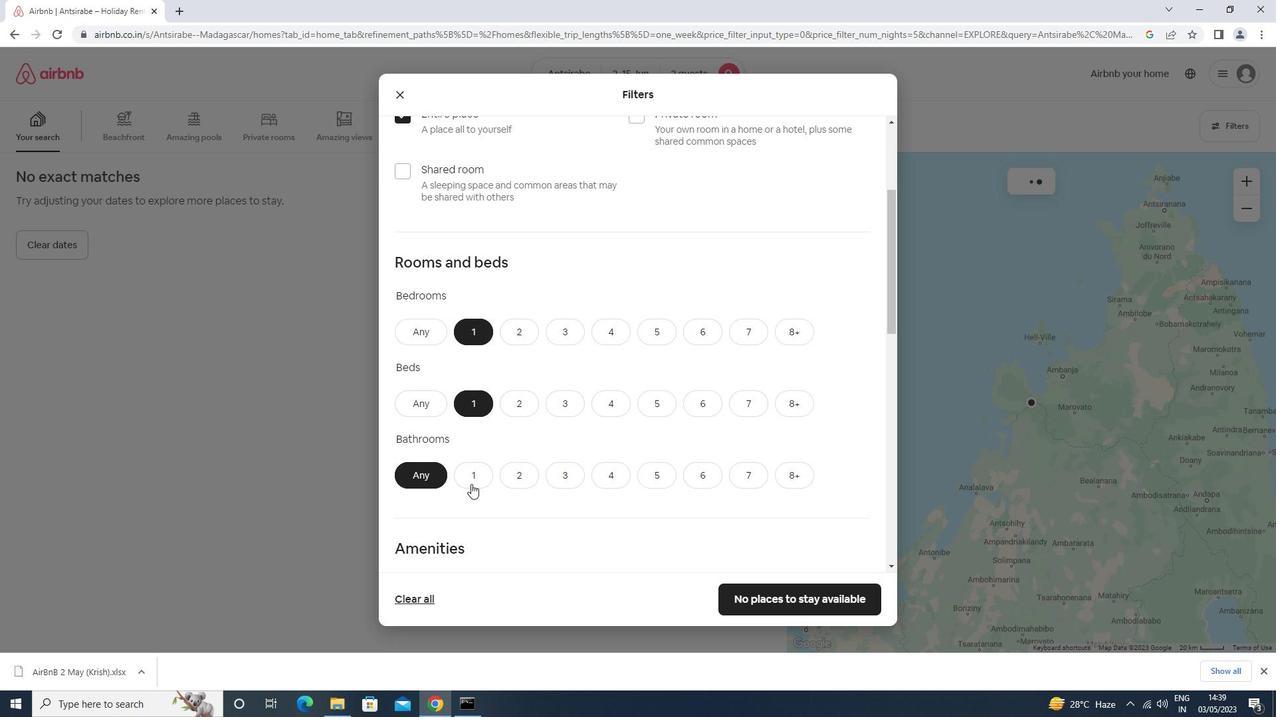 
Action: Mouse pressed left at (475, 472)
Screenshot: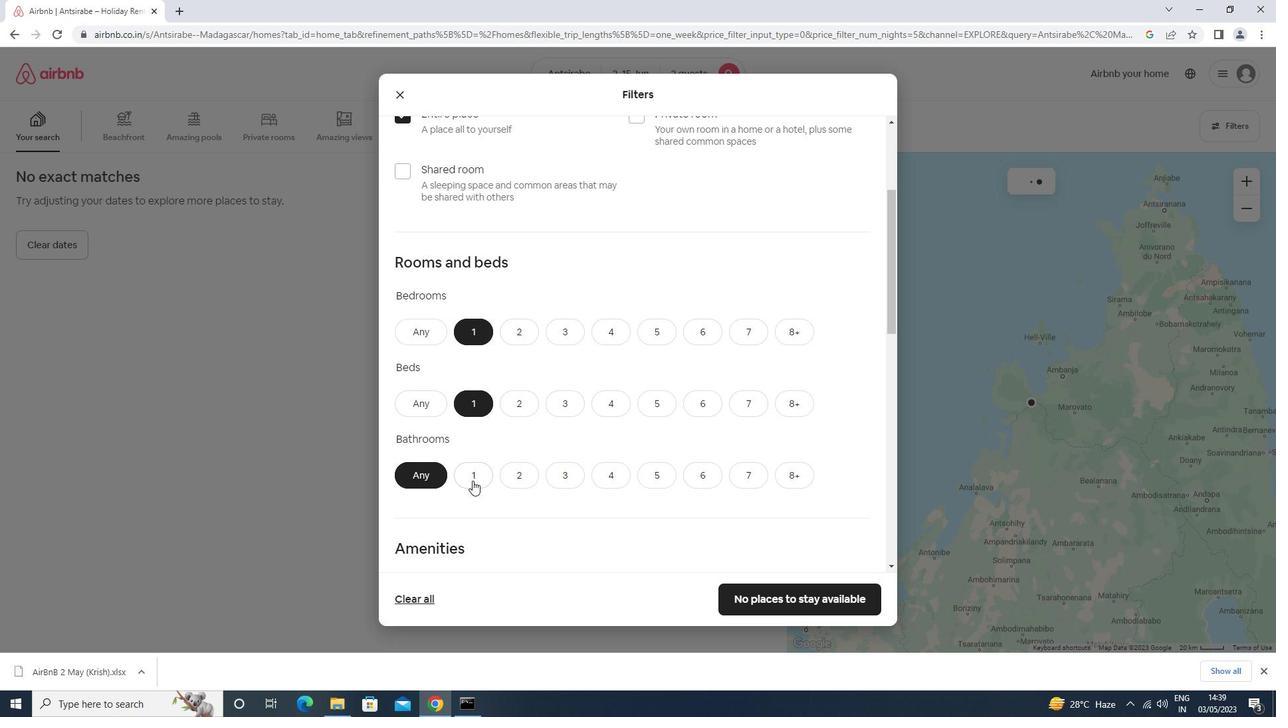 
Action: Mouse moved to (476, 470)
Screenshot: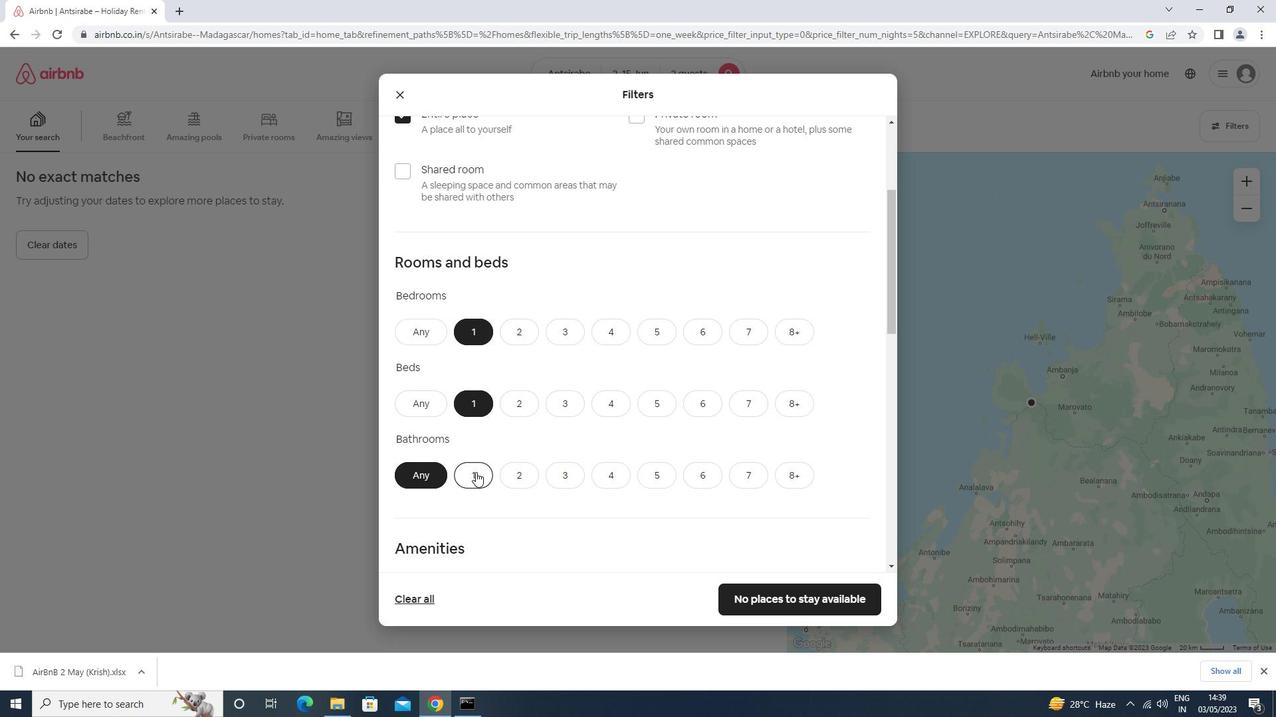 
Action: Mouse scrolled (476, 469) with delta (0, 0)
Screenshot: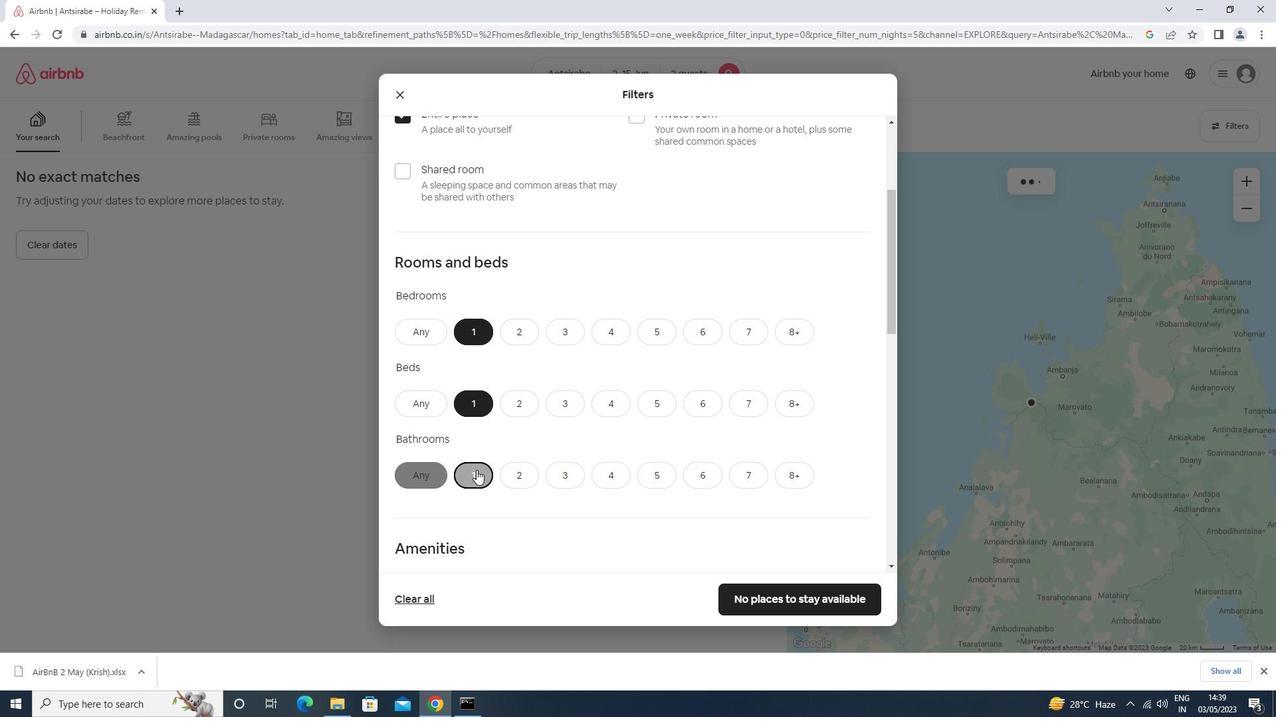 
Action: Mouse scrolled (476, 469) with delta (0, 0)
Screenshot: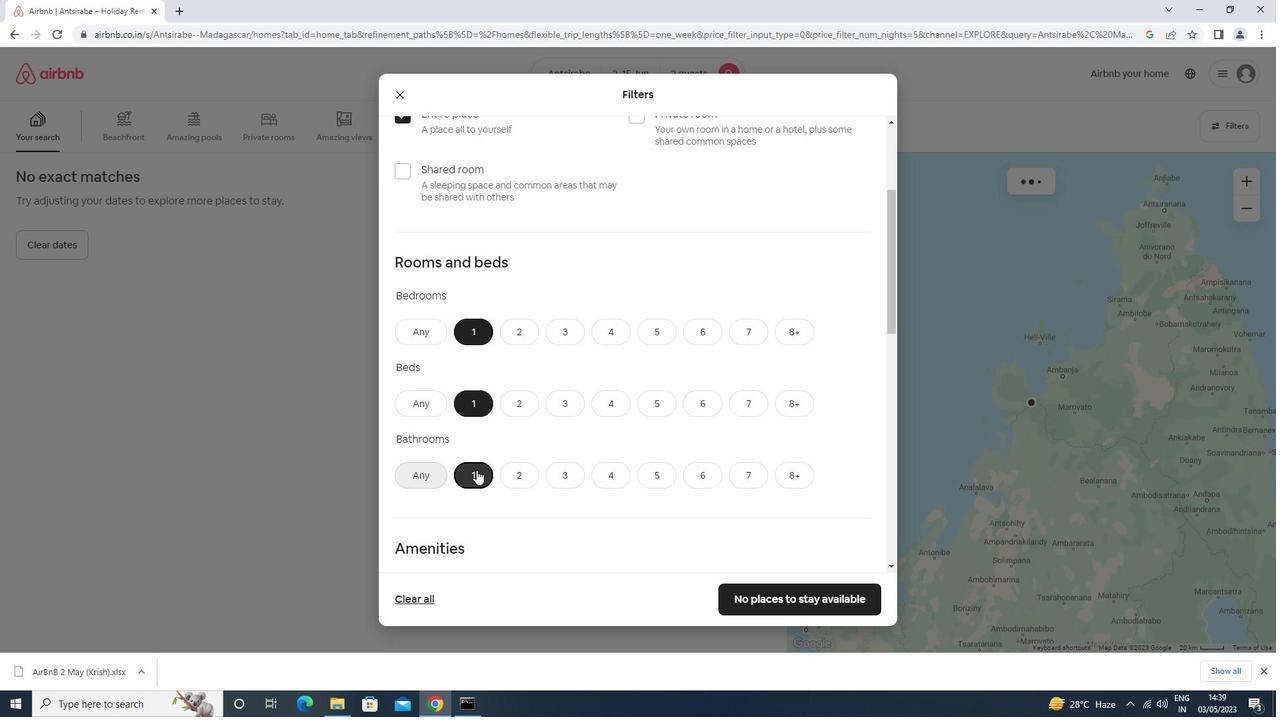 
Action: Mouse scrolled (476, 469) with delta (0, 0)
Screenshot: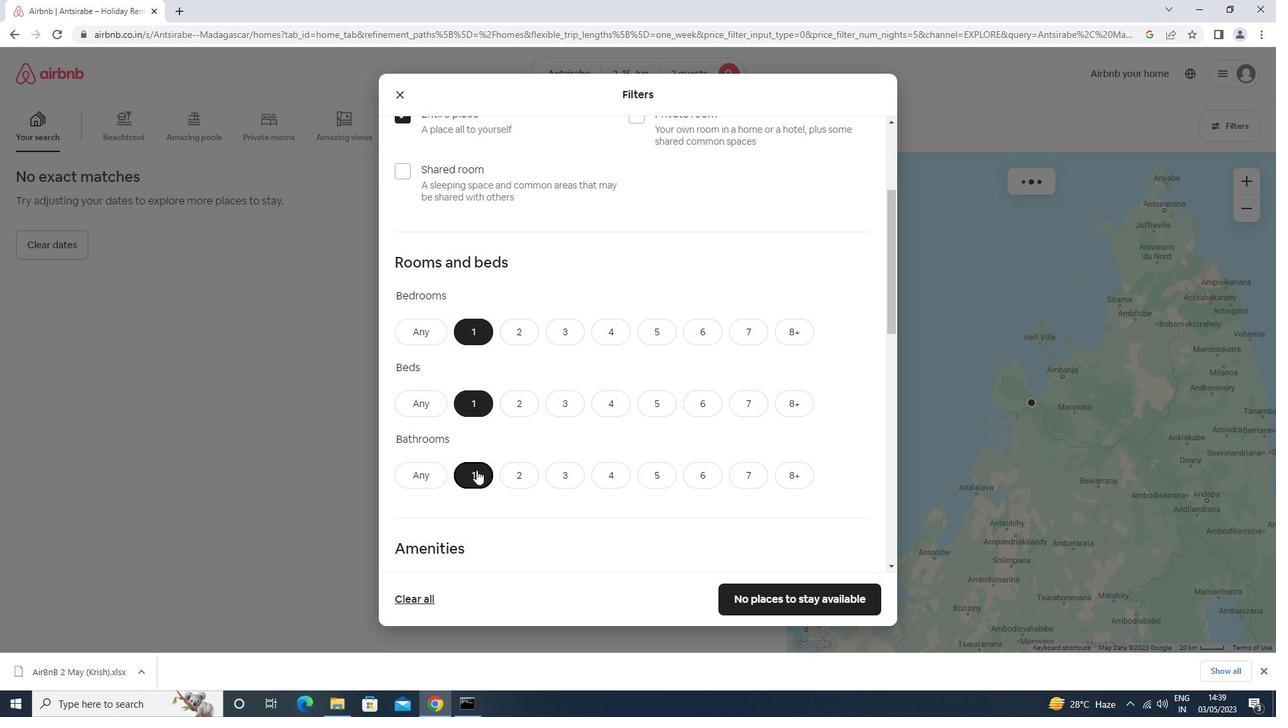 
Action: Mouse moved to (501, 462)
Screenshot: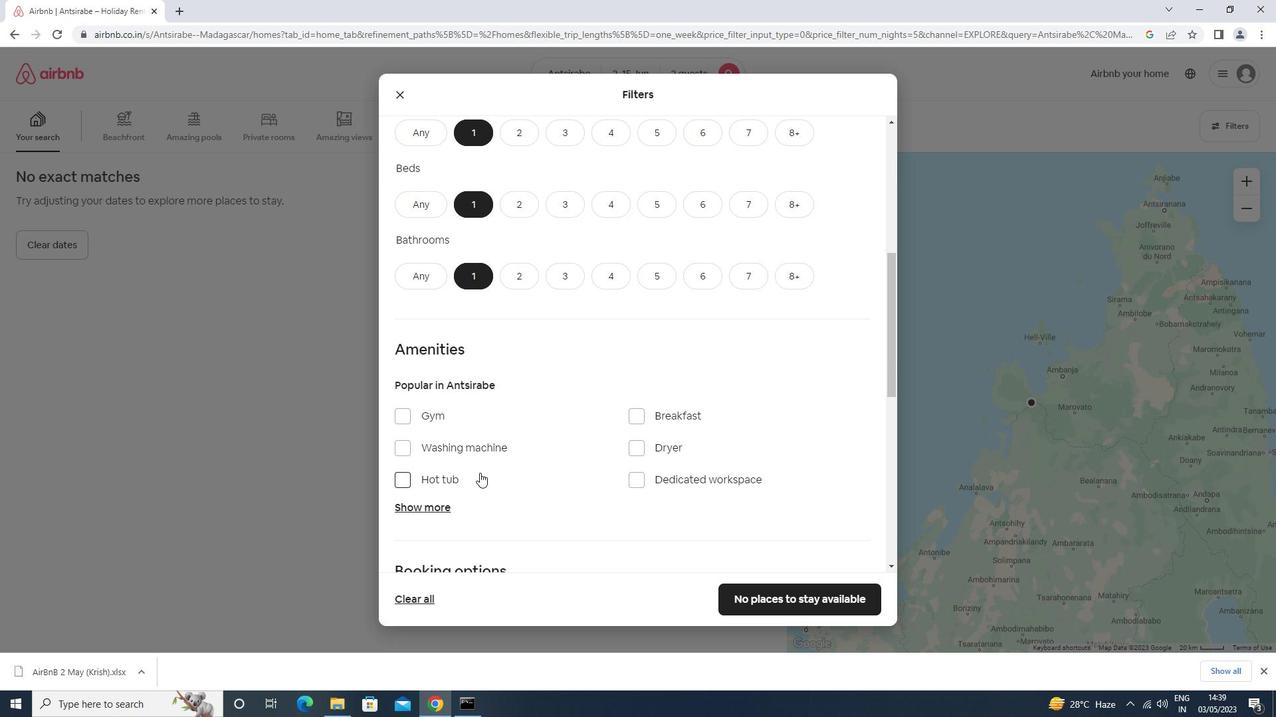 
Action: Mouse scrolled (501, 462) with delta (0, 0)
Screenshot: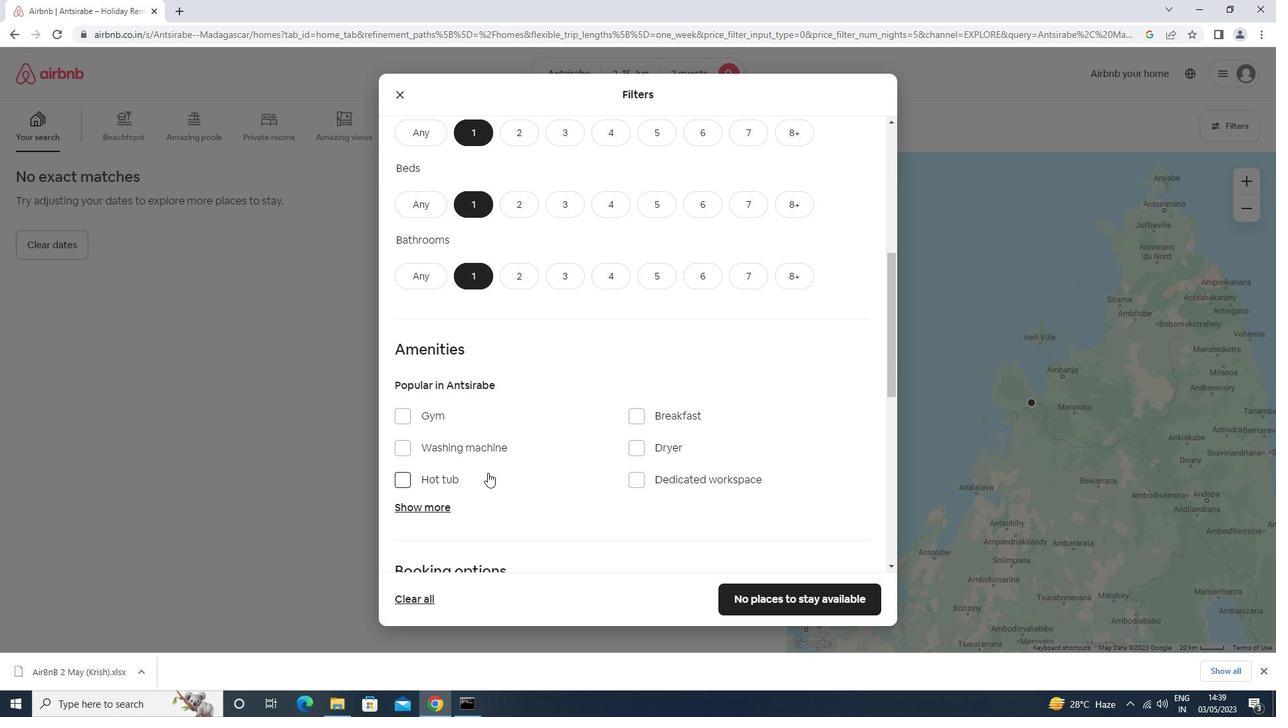 
Action: Mouse scrolled (501, 462) with delta (0, 0)
Screenshot: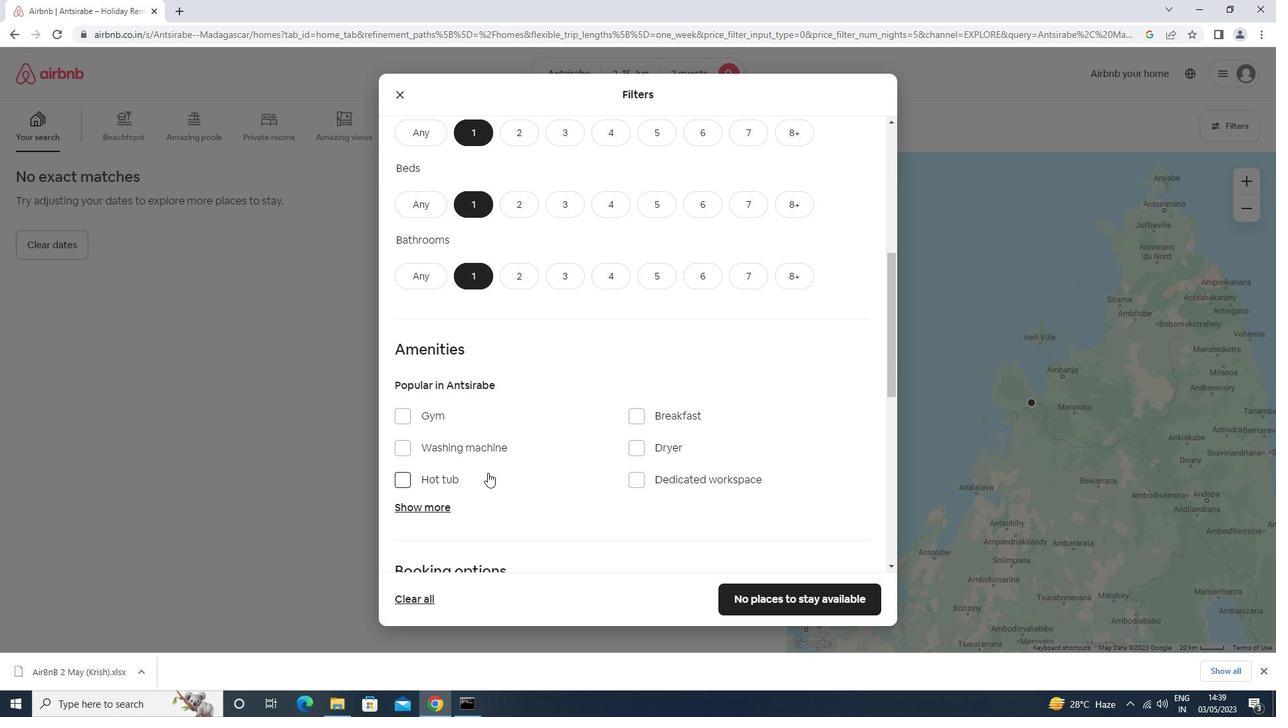 
Action: Mouse moved to (502, 462)
Screenshot: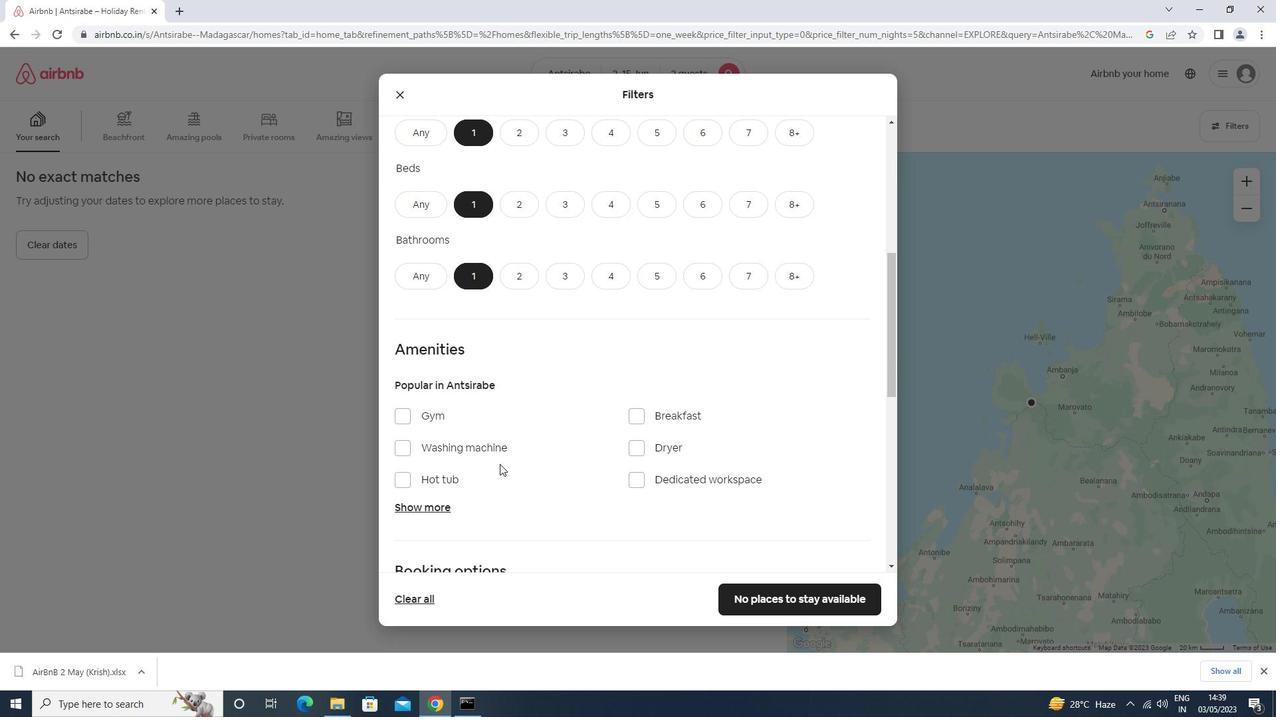 
Action: Mouse scrolled (502, 462) with delta (0, 0)
Screenshot: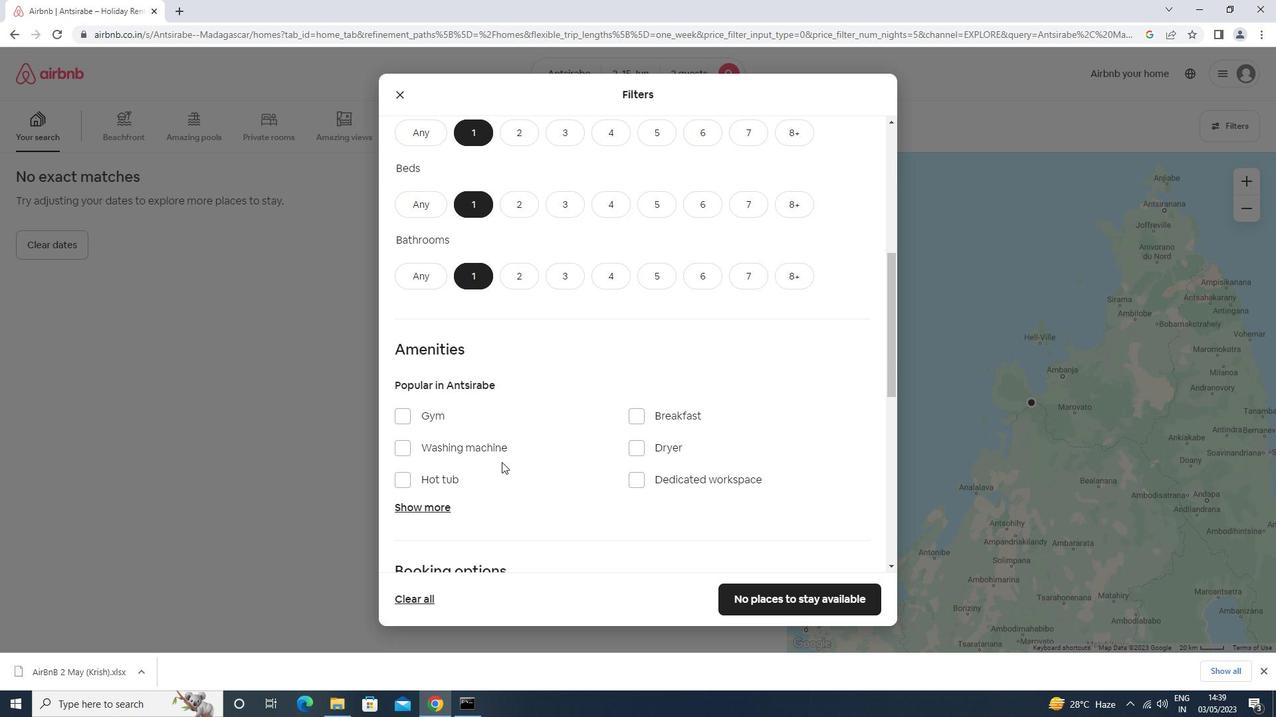 
Action: Mouse moved to (502, 464)
Screenshot: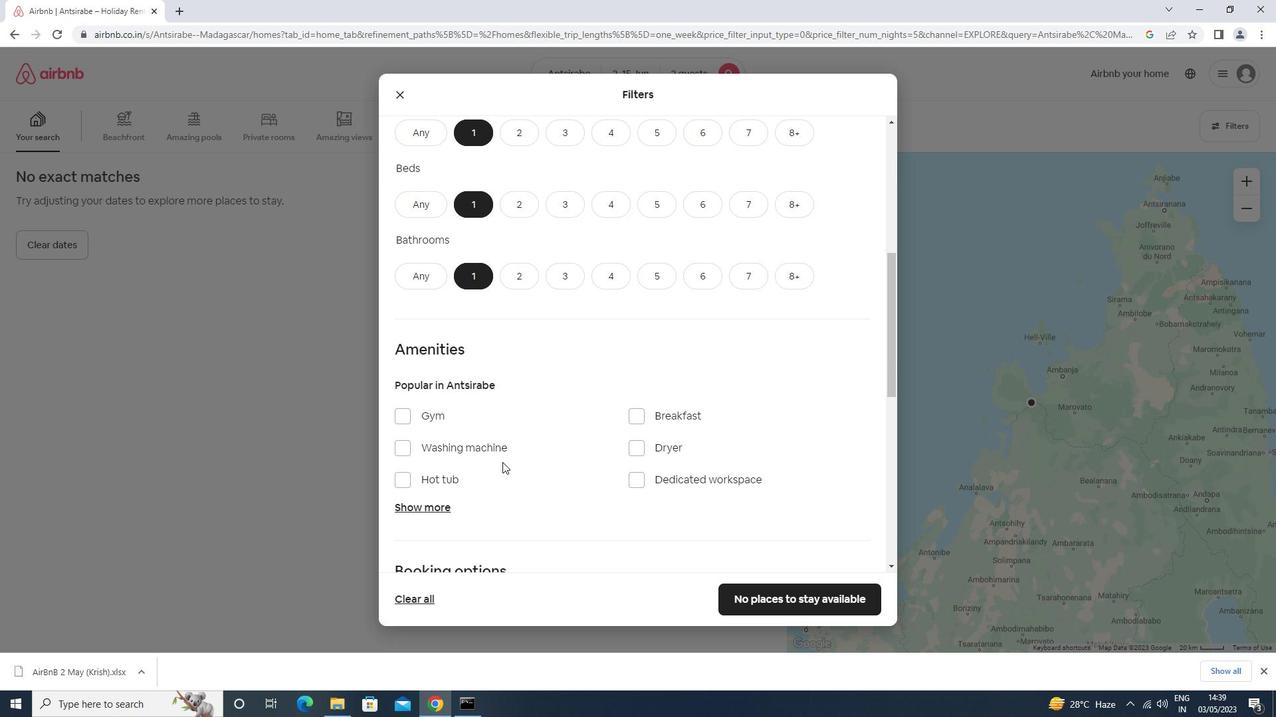 
Action: Mouse scrolled (502, 463) with delta (0, 0)
Screenshot: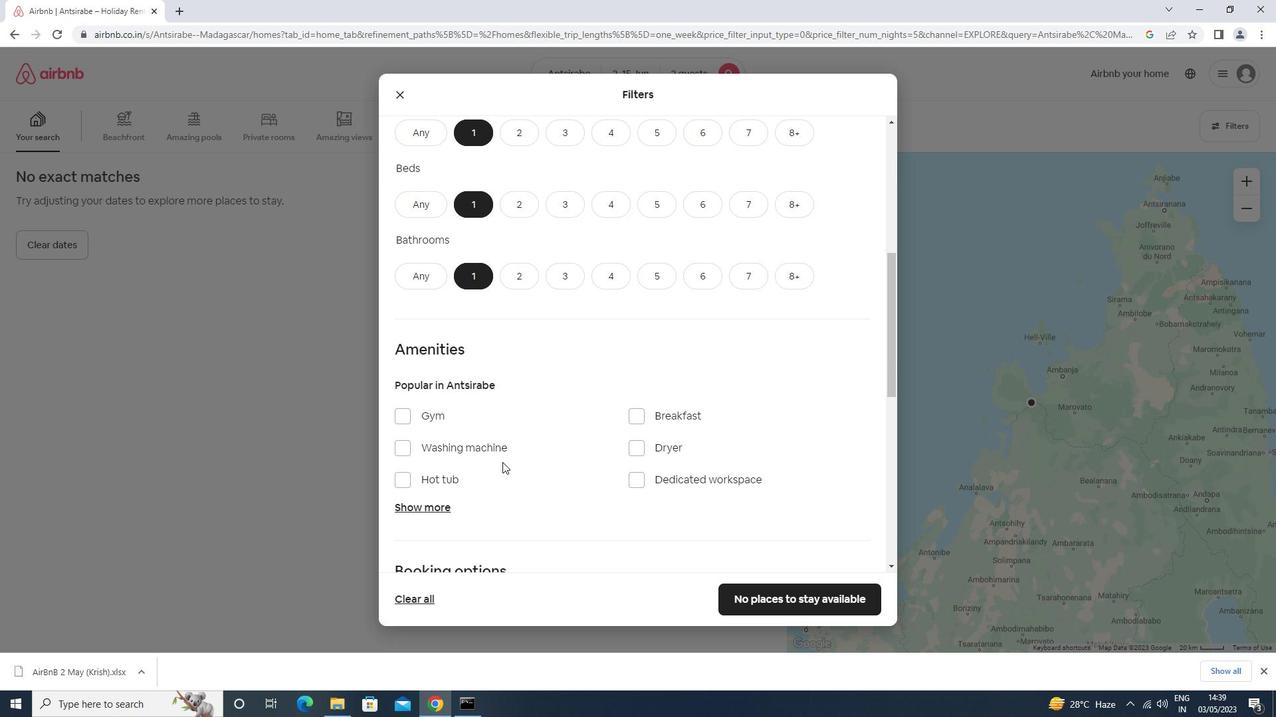 
Action: Mouse moved to (837, 383)
Screenshot: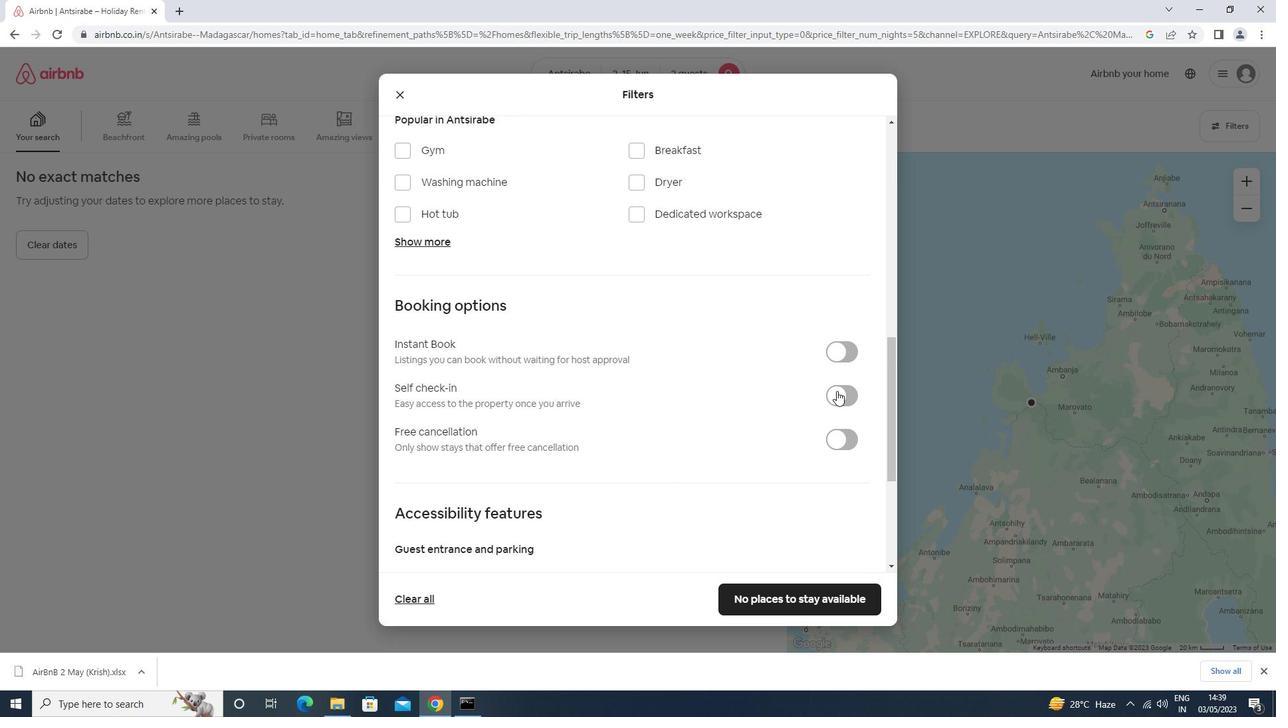 
Action: Mouse pressed left at (837, 383)
Screenshot: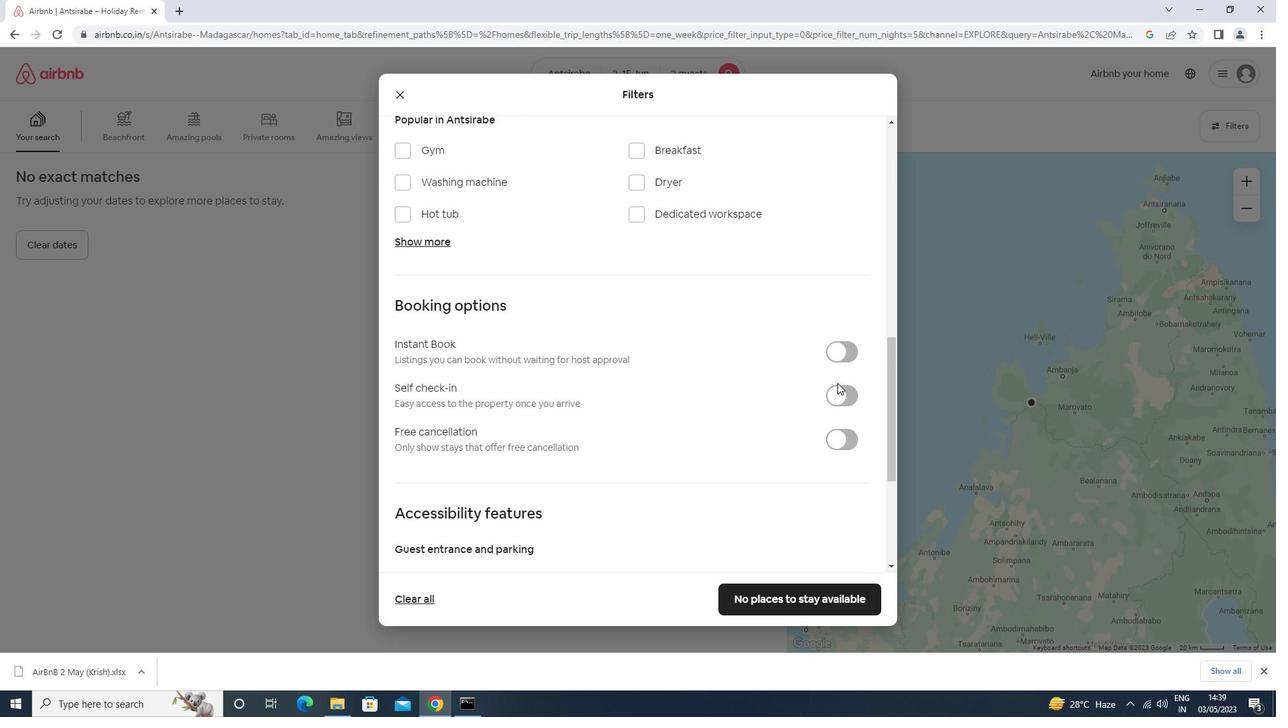 
Action: Mouse moved to (836, 391)
Screenshot: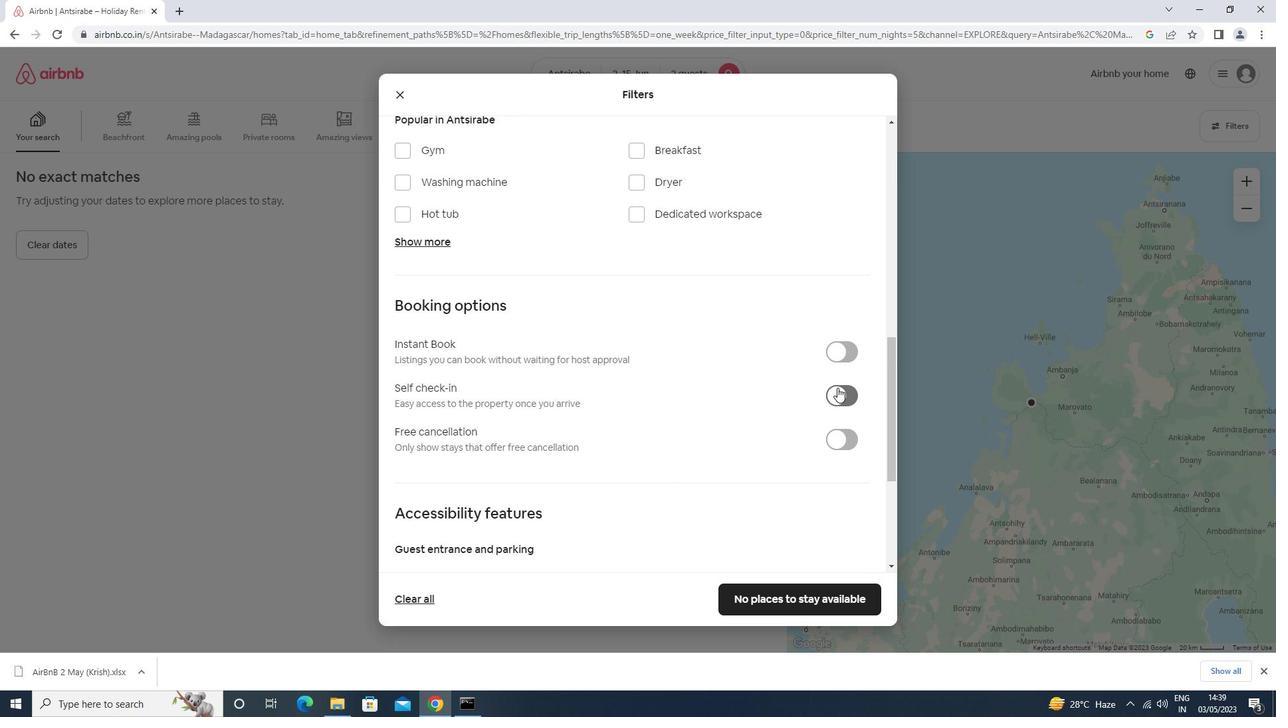 
Action: Mouse pressed left at (836, 391)
Screenshot: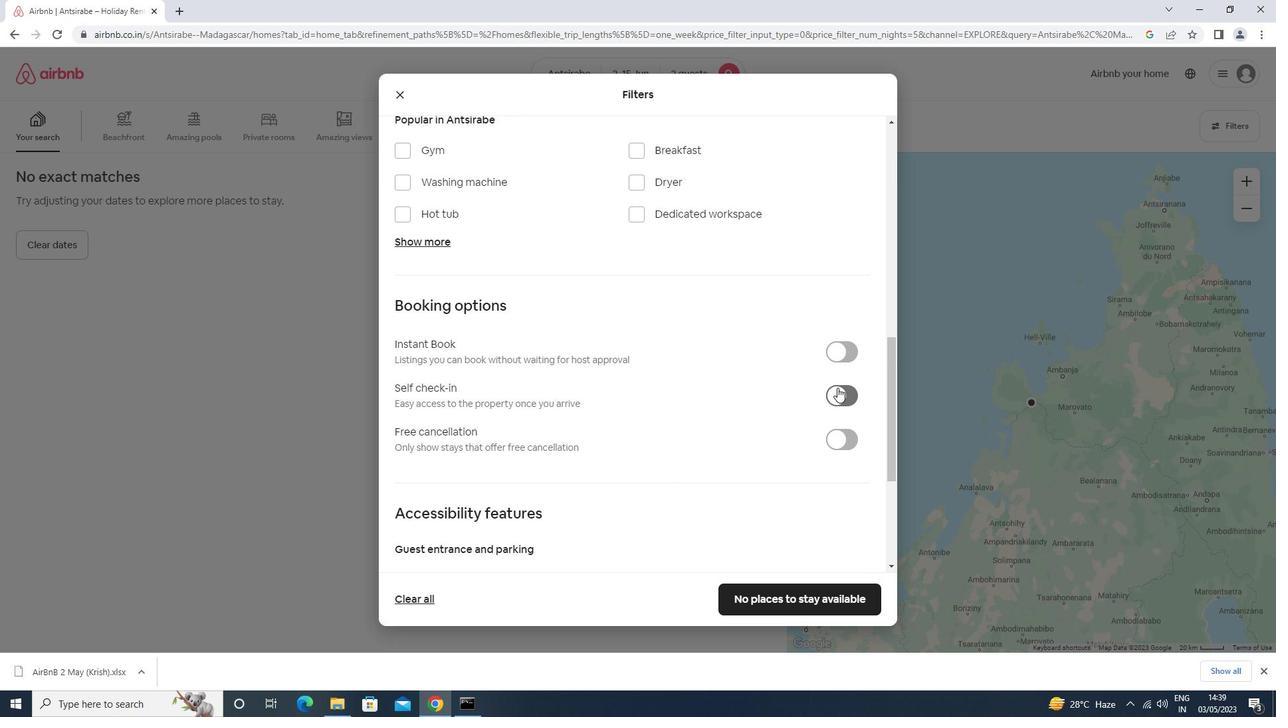 
Action: Mouse moved to (822, 392)
Screenshot: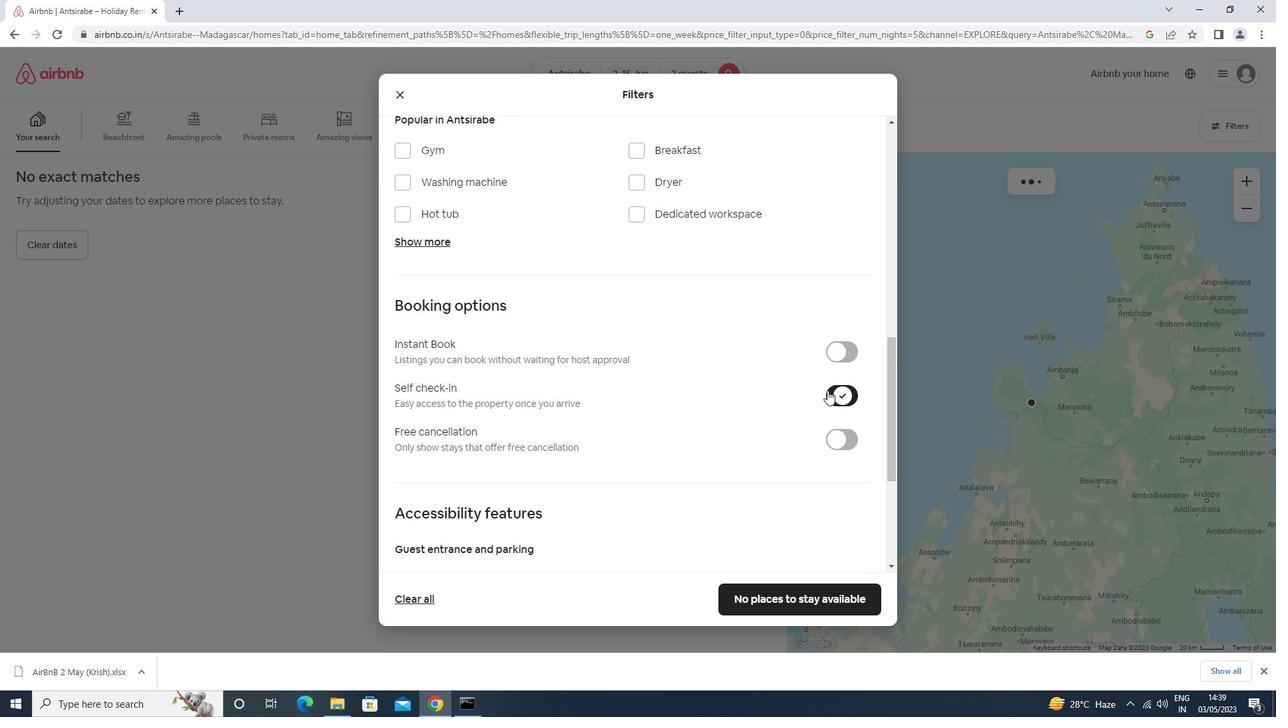 
Action: Mouse scrolled (822, 392) with delta (0, 0)
Screenshot: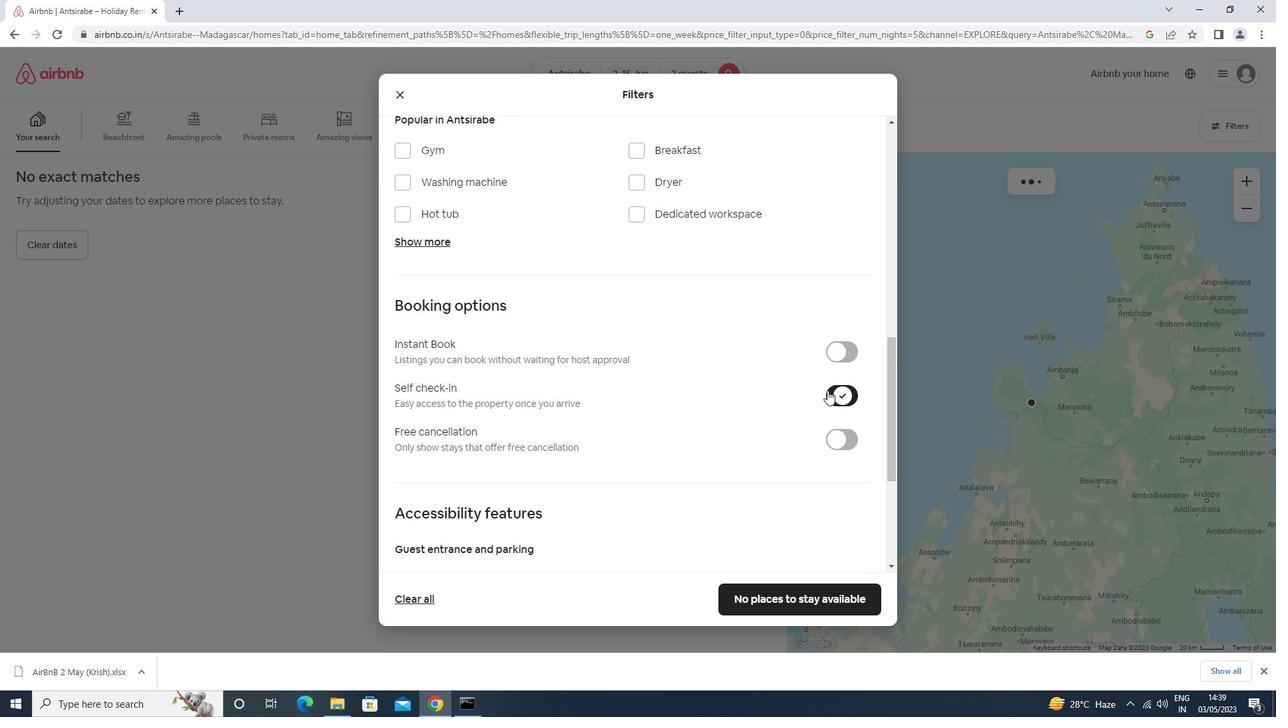 
Action: Mouse moved to (820, 394)
Screenshot: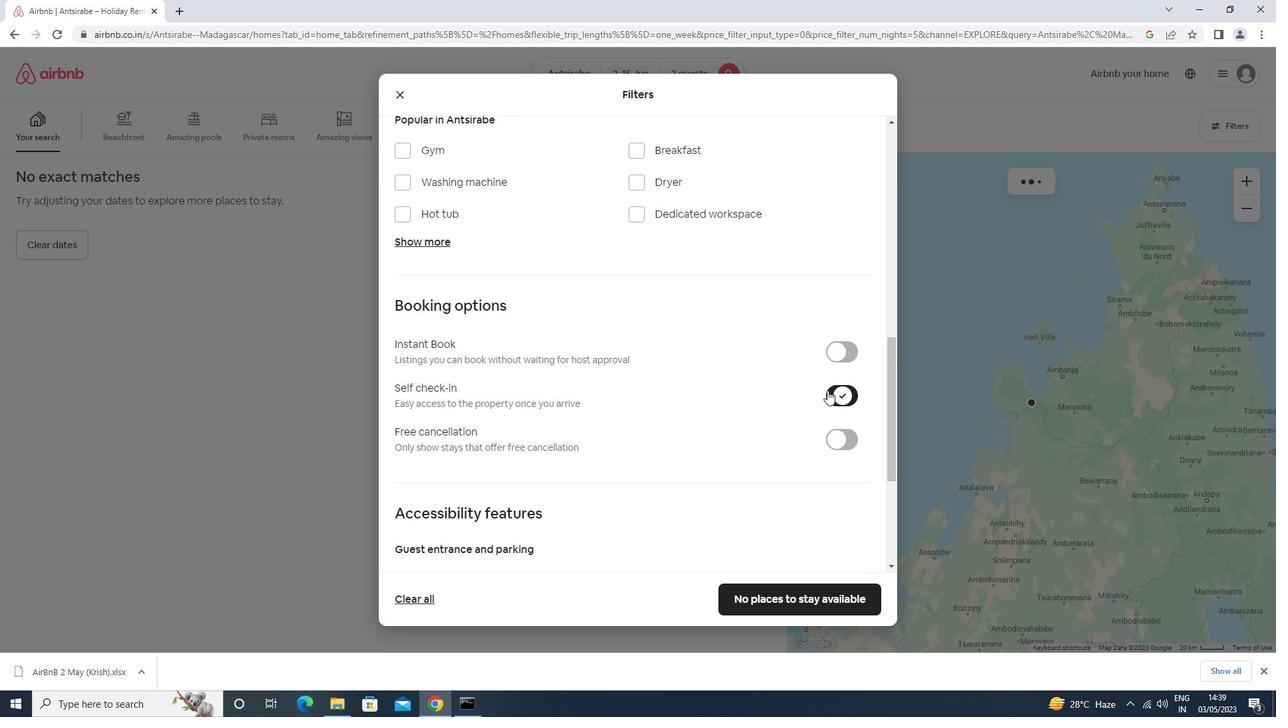 
Action: Mouse scrolled (820, 393) with delta (0, 0)
Screenshot: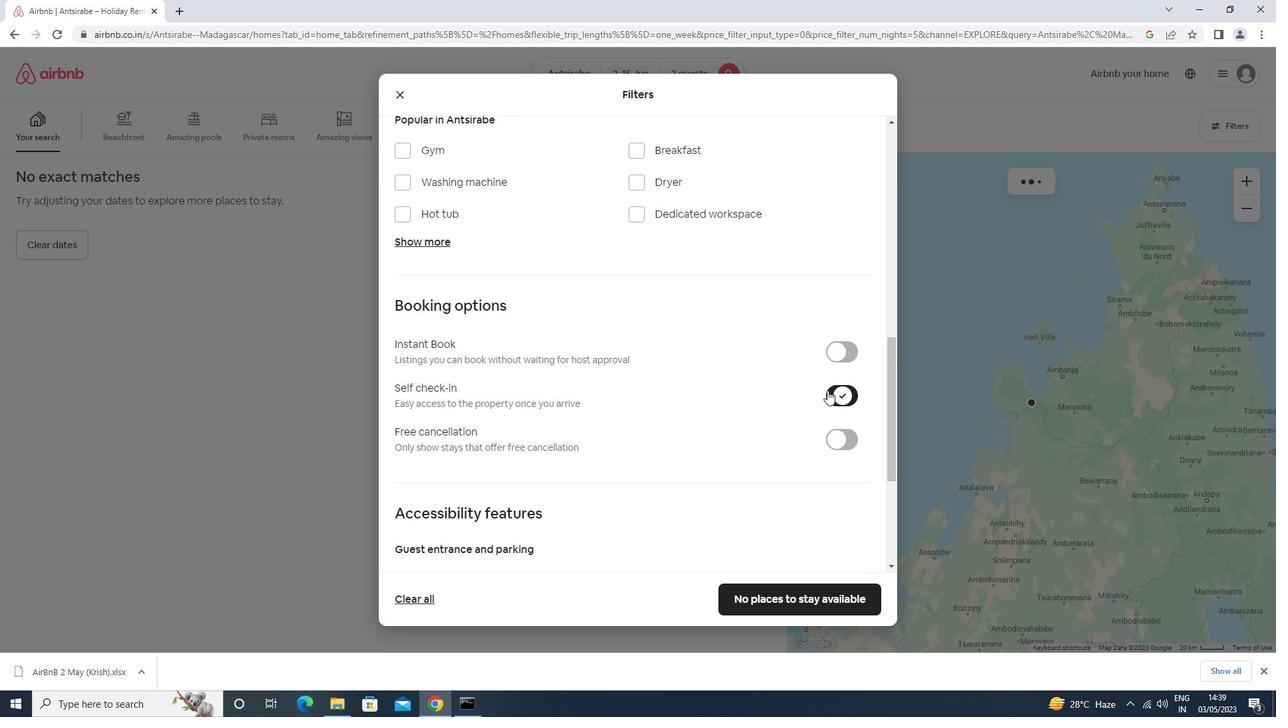 
Action: Mouse moved to (820, 394)
Screenshot: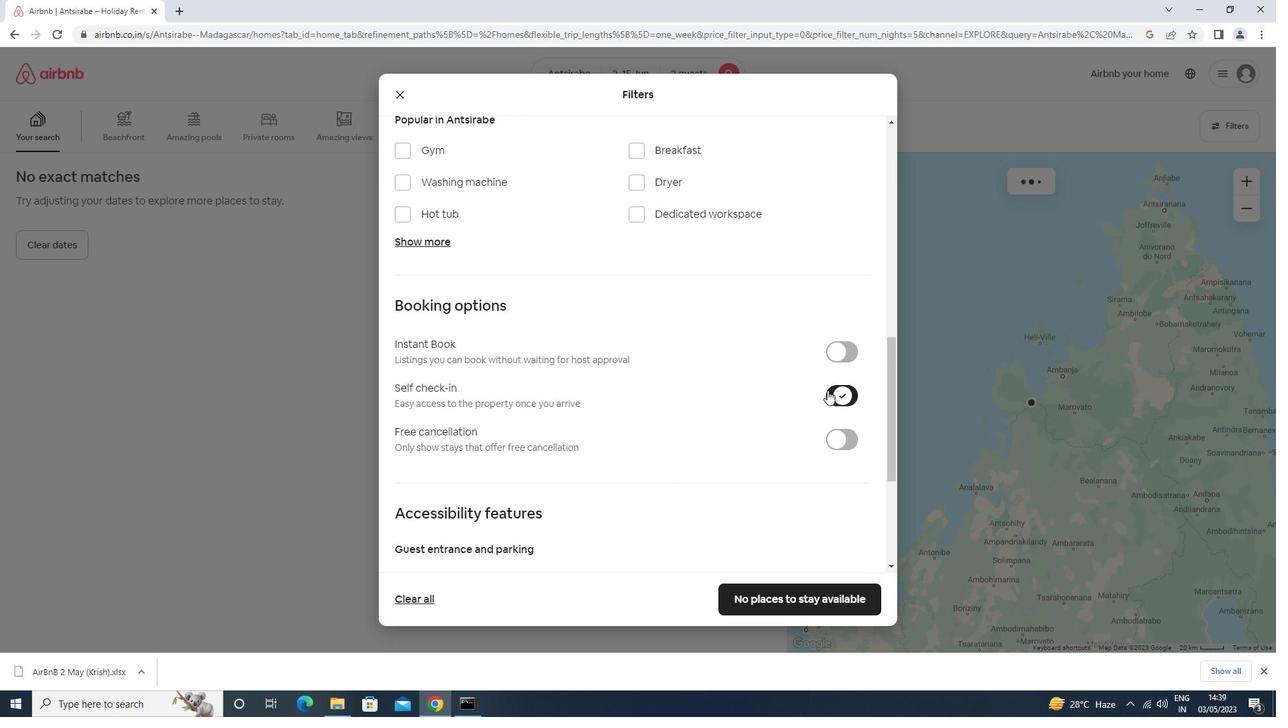 
Action: Mouse scrolled (820, 394) with delta (0, 0)
Screenshot: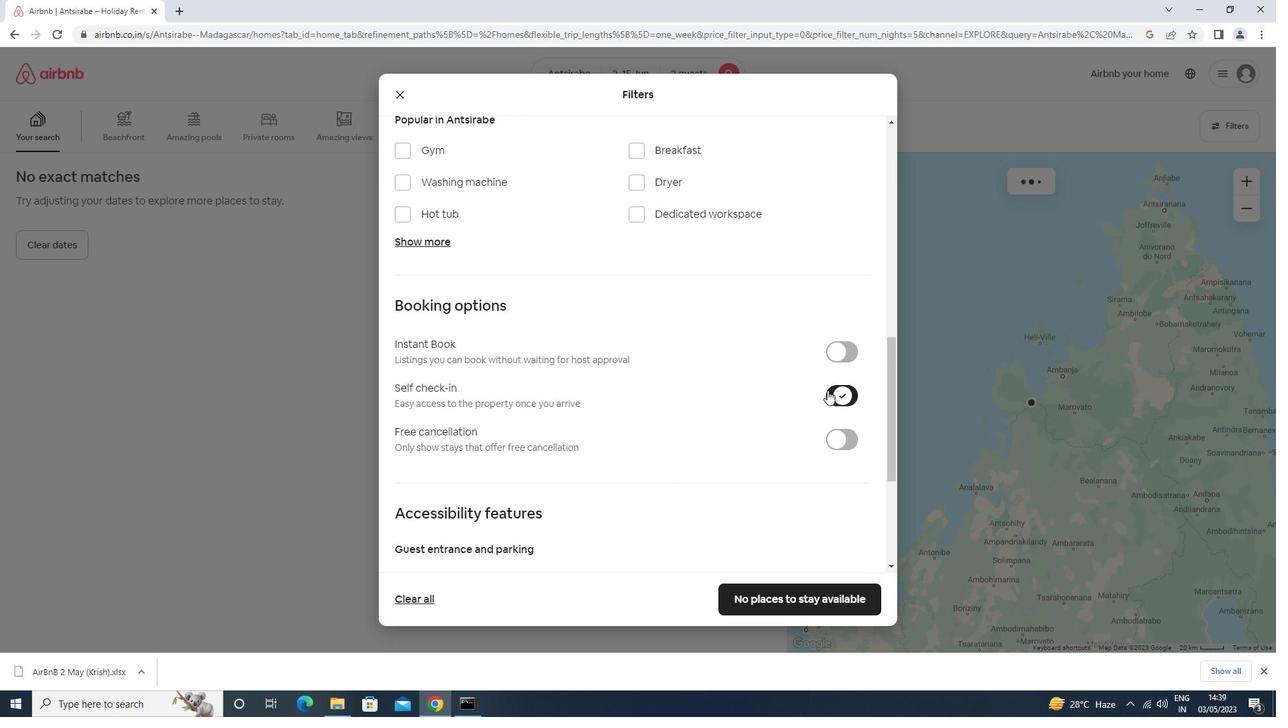 
Action: Mouse scrolled (820, 394) with delta (0, 0)
Screenshot: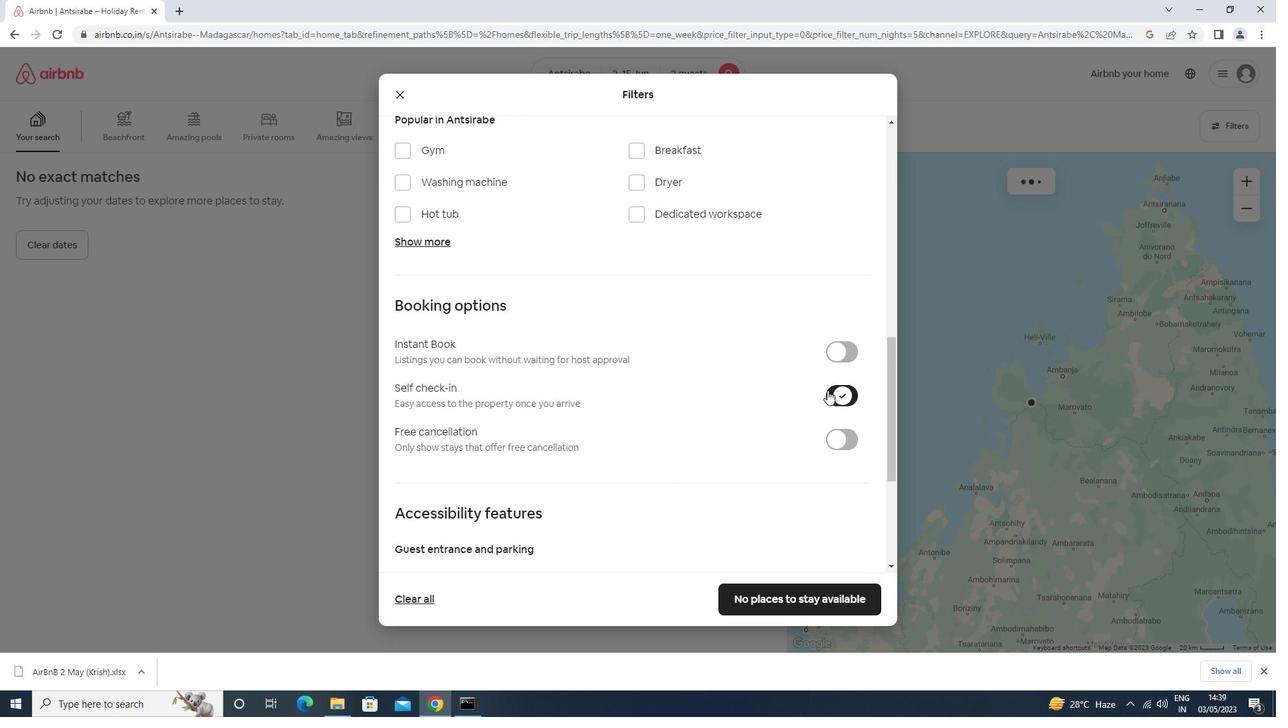 
Action: Mouse scrolled (820, 394) with delta (0, 0)
Screenshot: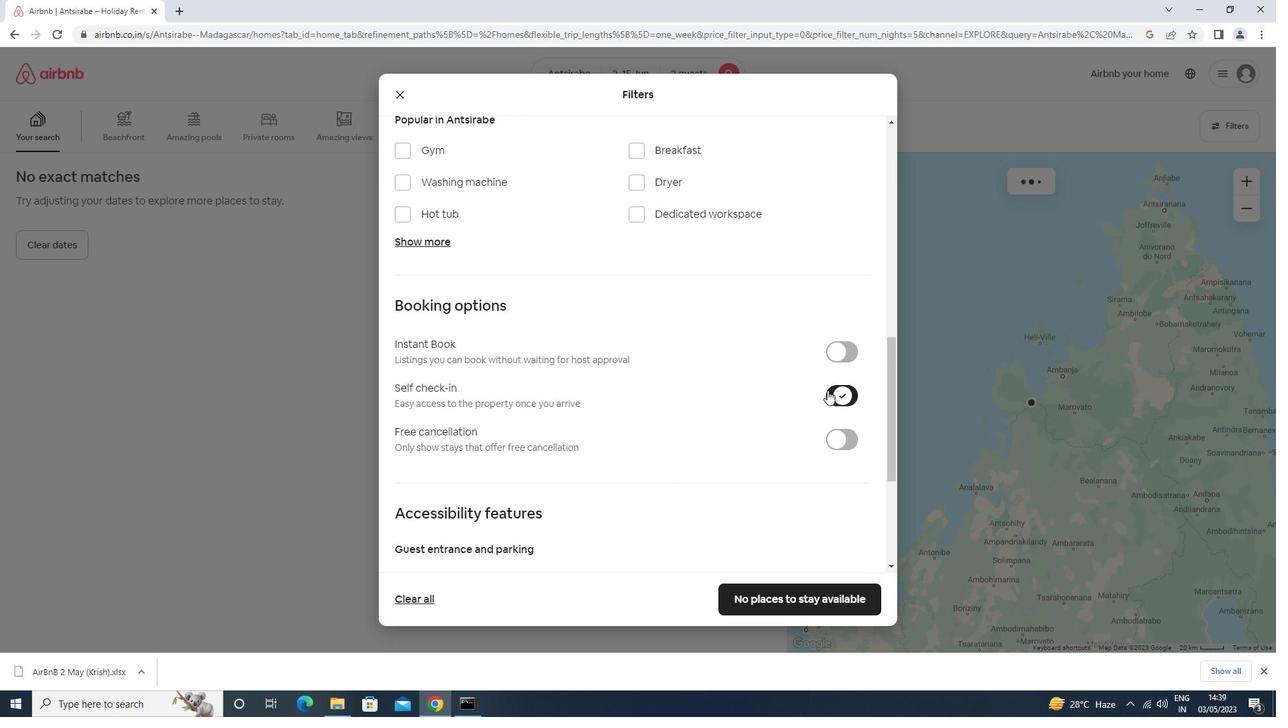 
Action: Mouse scrolled (820, 394) with delta (0, 0)
Screenshot: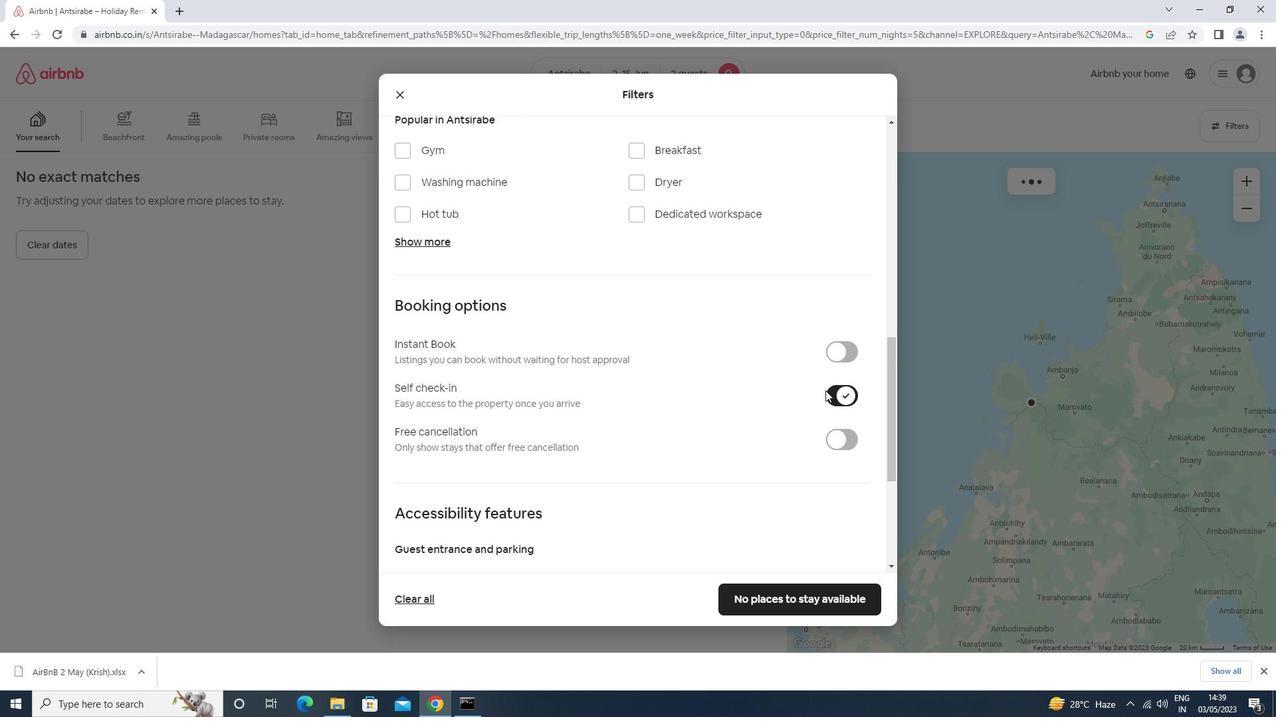 
Action: Mouse moved to (796, 606)
Screenshot: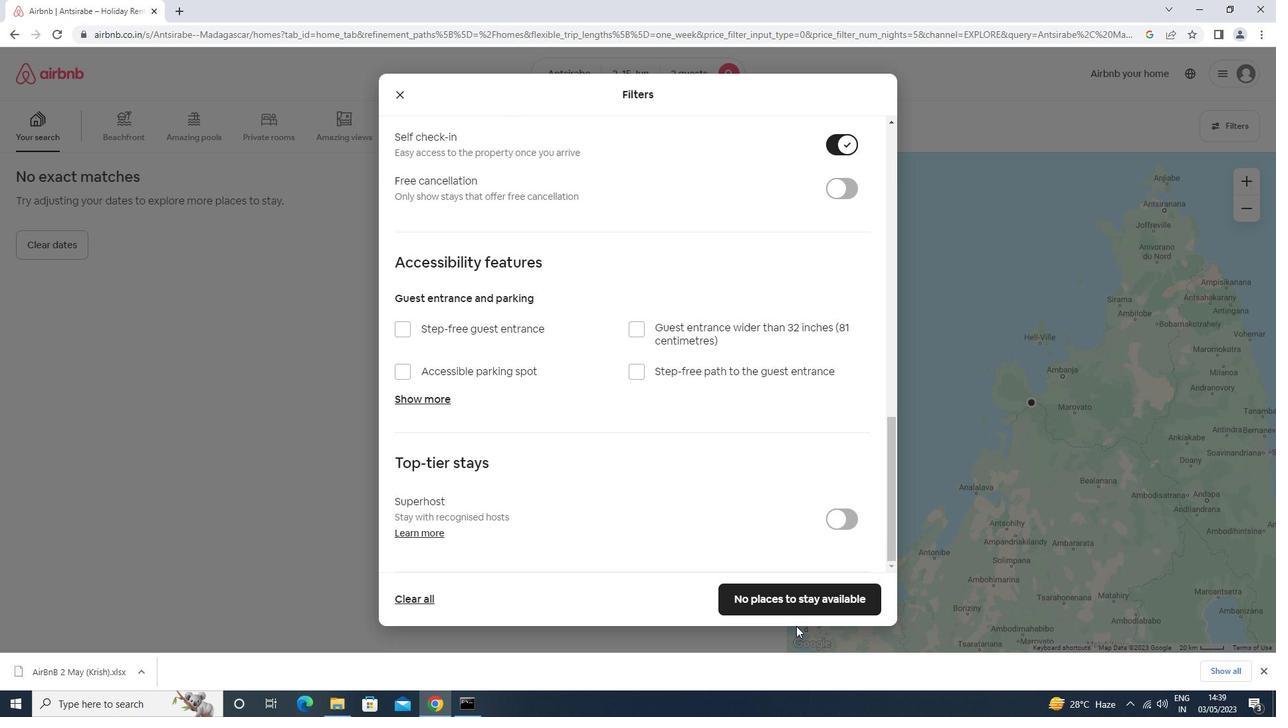
Action: Mouse pressed left at (796, 606)
Screenshot: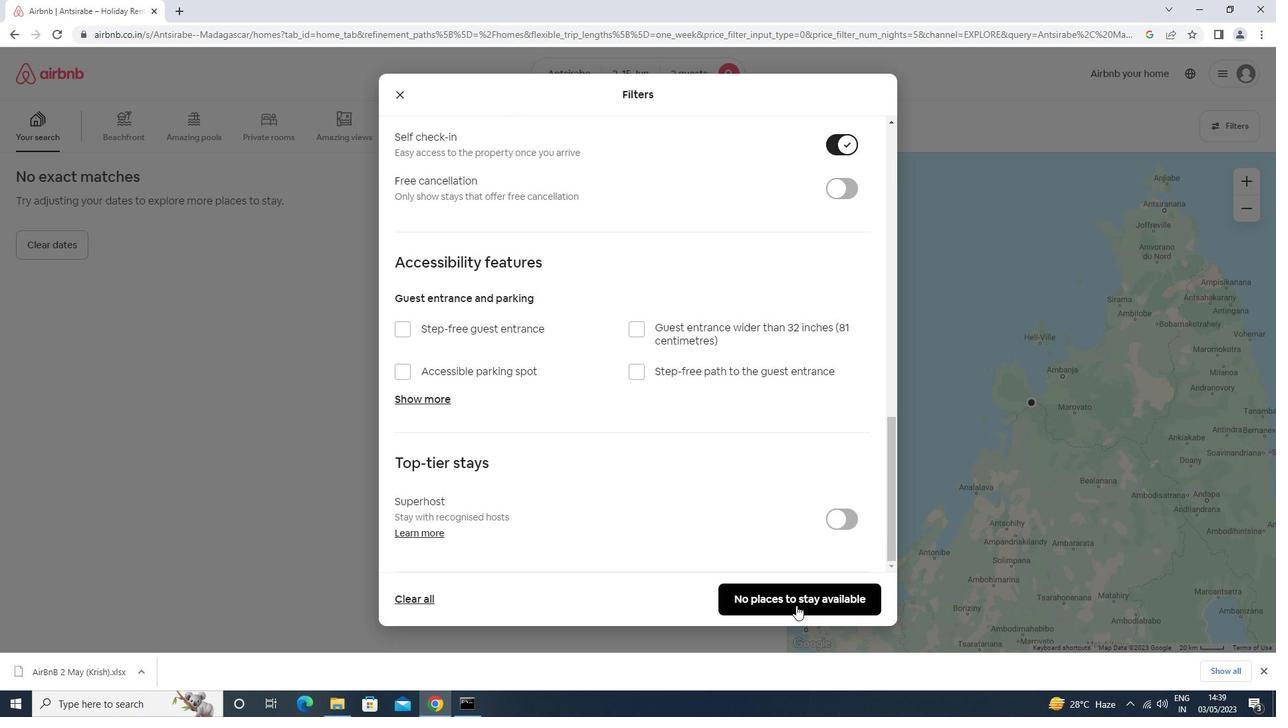 
Action: Mouse moved to (796, 607)
Screenshot: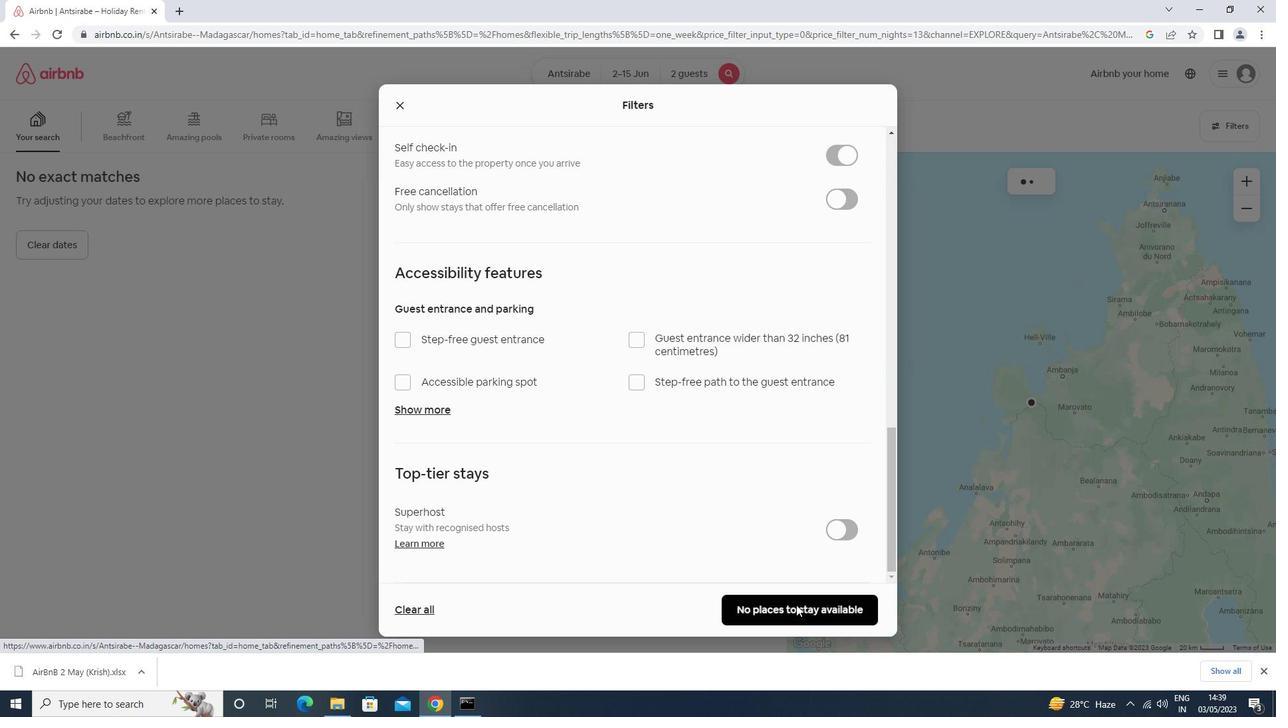 
